 Task: Search round trip flight ticket for 1 adult, 6 children, 1 infant in seat and 1 infant on lap in business from Ogden: Ogden-hinckley Airport to Rockford: Chicago Rockford International Airport(was Northwest Chicagoland Regional Airport At Rockford) on 5-1-2023 and return on 5-2-2023. Choice of flights is Singapure airlines. Number of bags: 1 carry on bag. Price is upto 80000. Outbound departure time preference is 5:00. Return departure time preference is 17:00.
Action: Mouse moved to (210, 364)
Screenshot: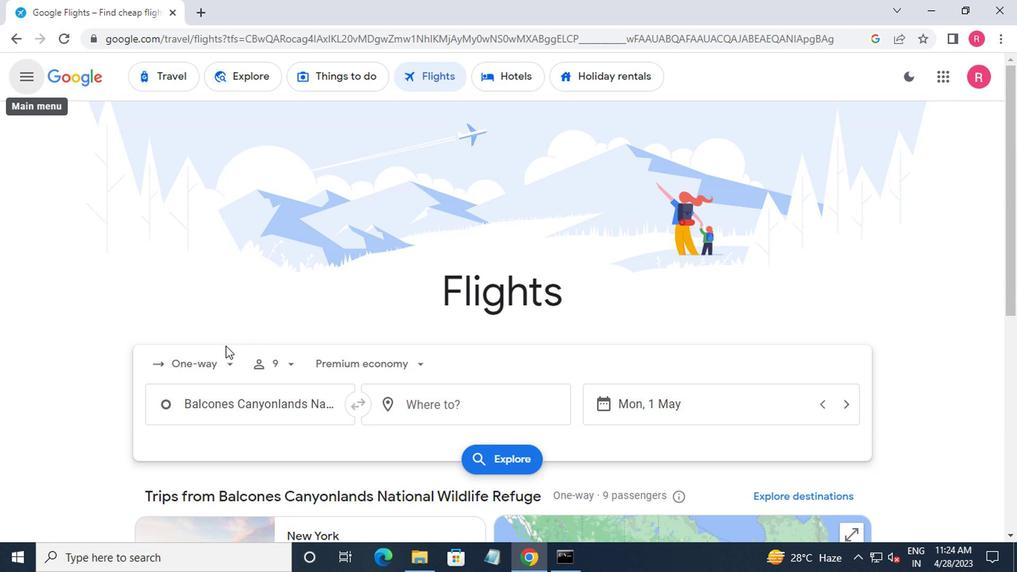 
Action: Mouse pressed left at (210, 364)
Screenshot: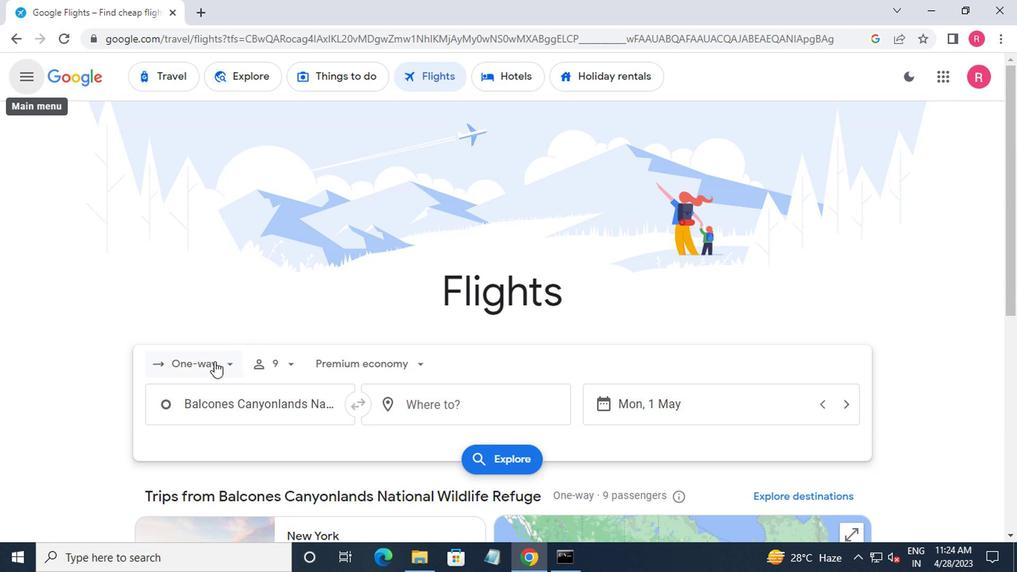 
Action: Mouse moved to (220, 400)
Screenshot: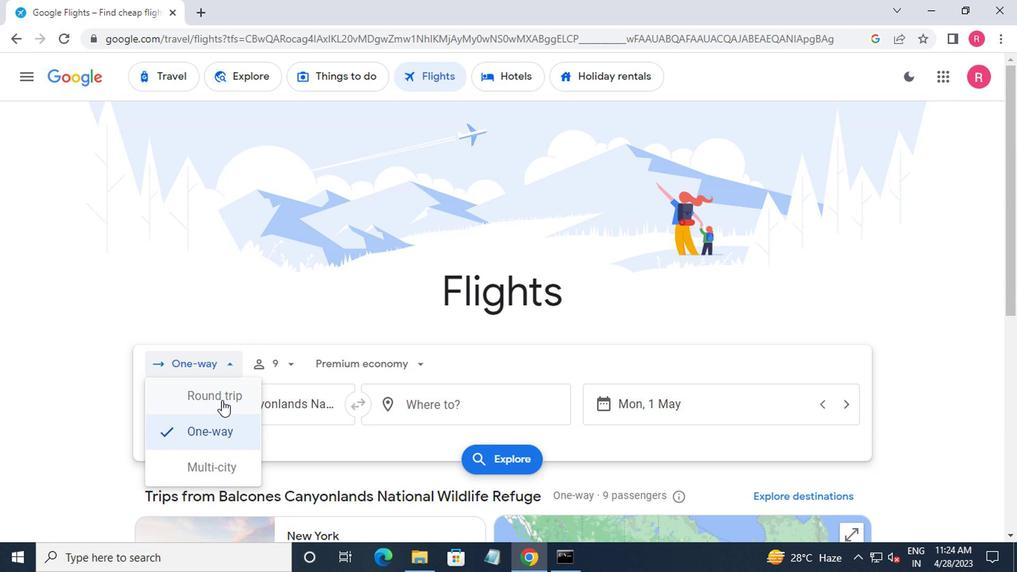 
Action: Mouse pressed left at (220, 400)
Screenshot: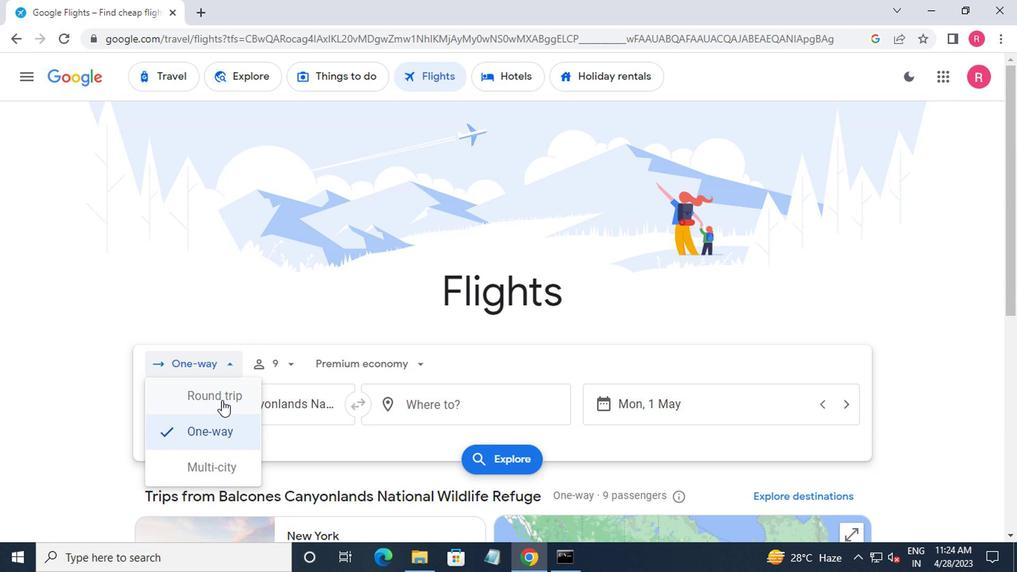 
Action: Mouse moved to (271, 373)
Screenshot: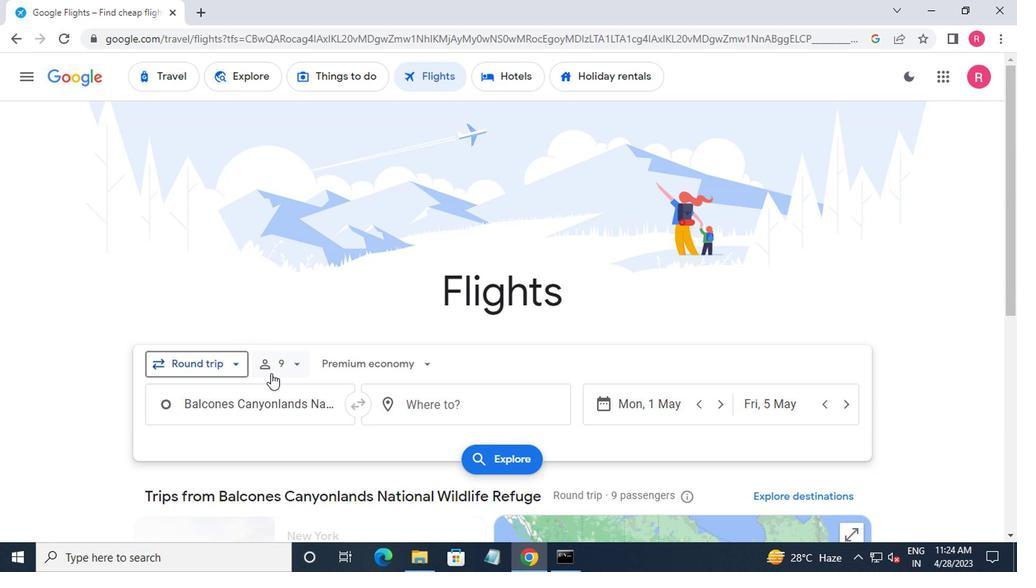 
Action: Mouse pressed left at (271, 373)
Screenshot: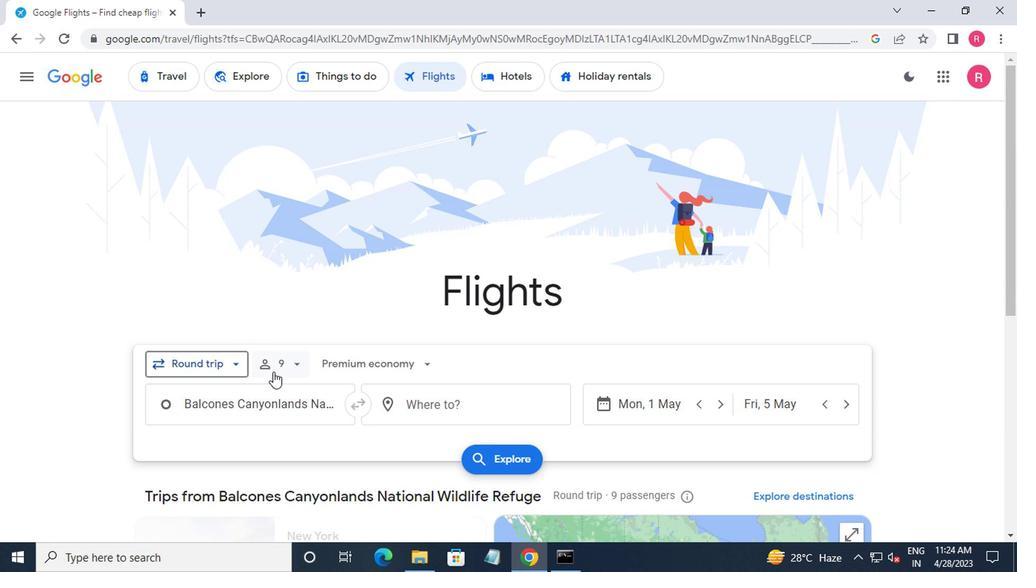 
Action: Mouse moved to (362, 409)
Screenshot: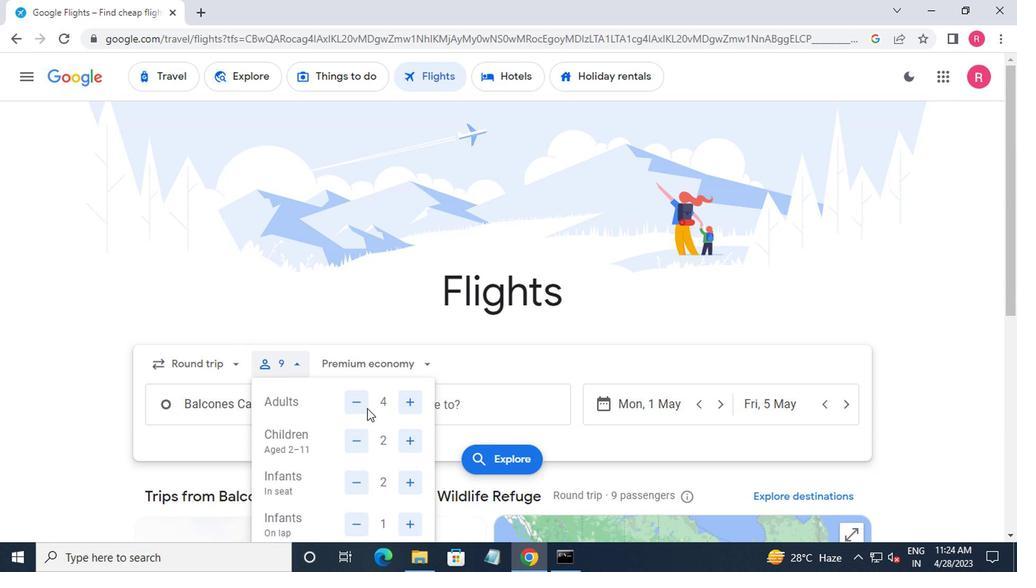 
Action: Mouse pressed left at (362, 409)
Screenshot: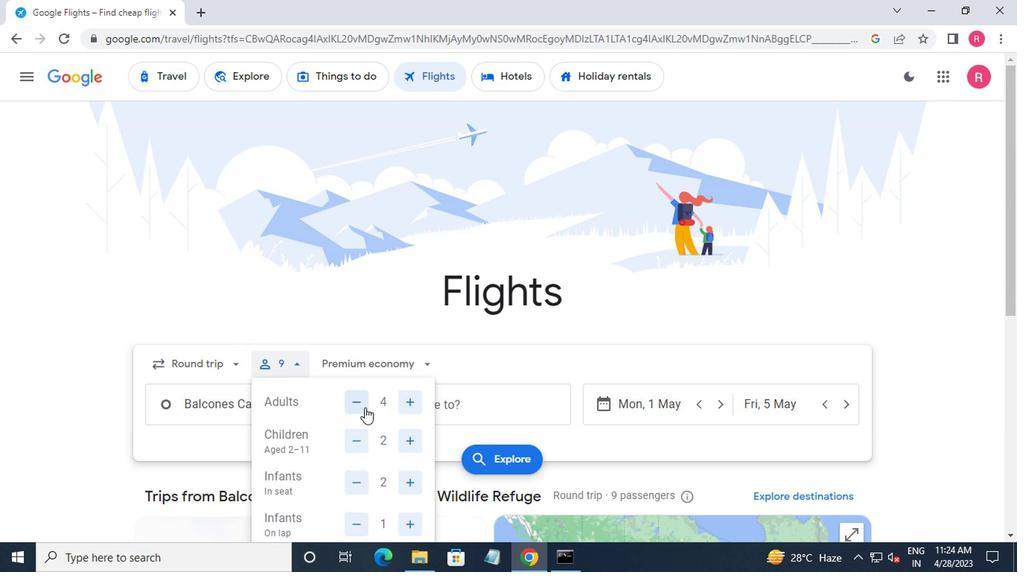 
Action: Mouse pressed left at (362, 409)
Screenshot: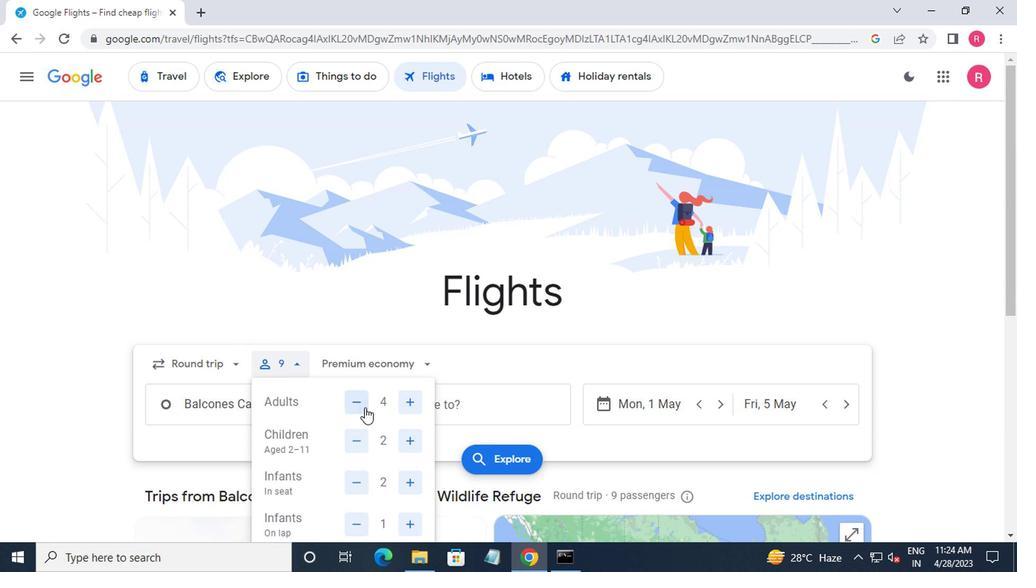 
Action: Mouse pressed left at (362, 409)
Screenshot: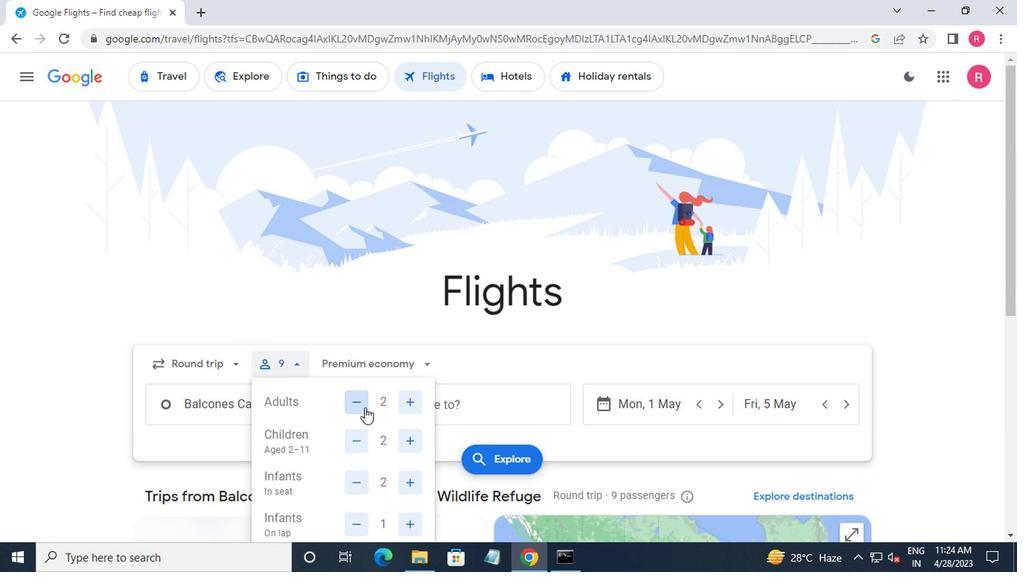 
Action: Mouse moved to (408, 445)
Screenshot: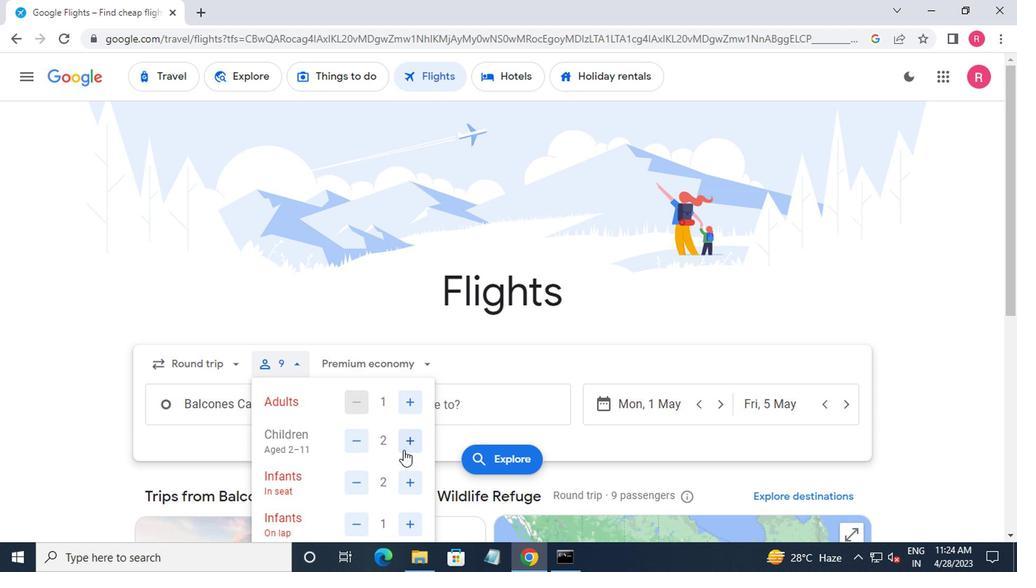 
Action: Mouse pressed left at (408, 445)
Screenshot: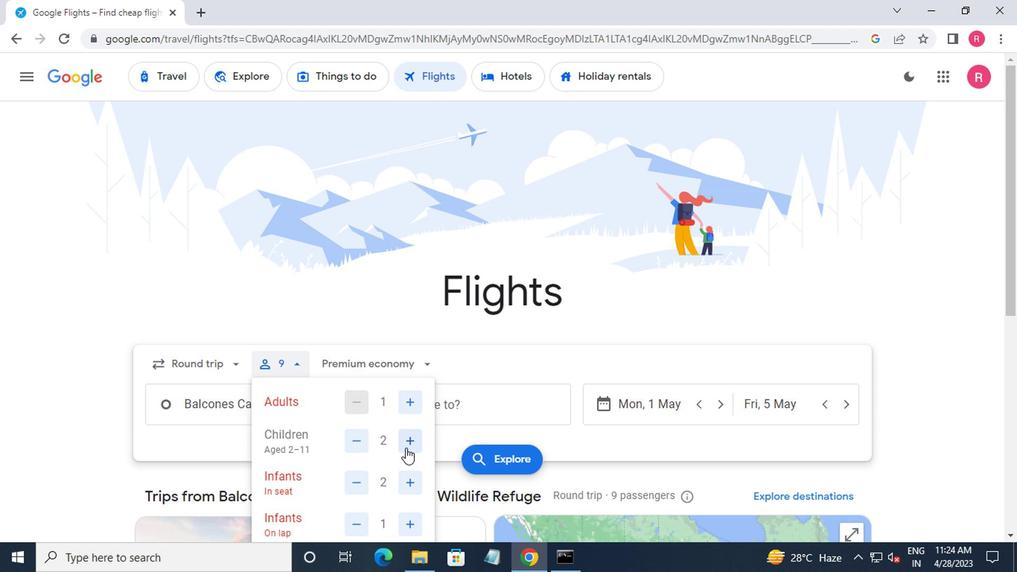 
Action: Mouse pressed left at (408, 445)
Screenshot: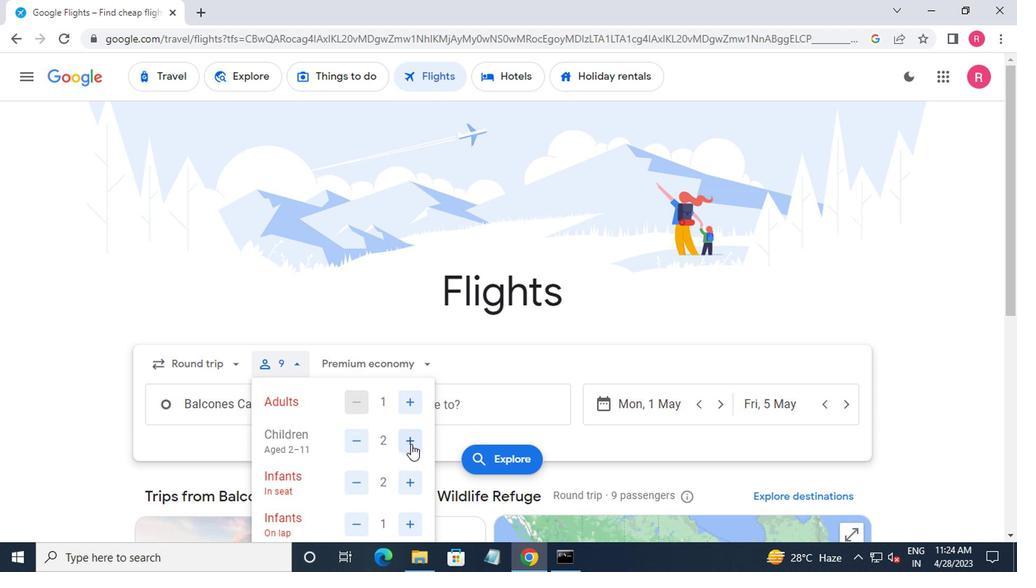 
Action: Mouse pressed left at (408, 445)
Screenshot: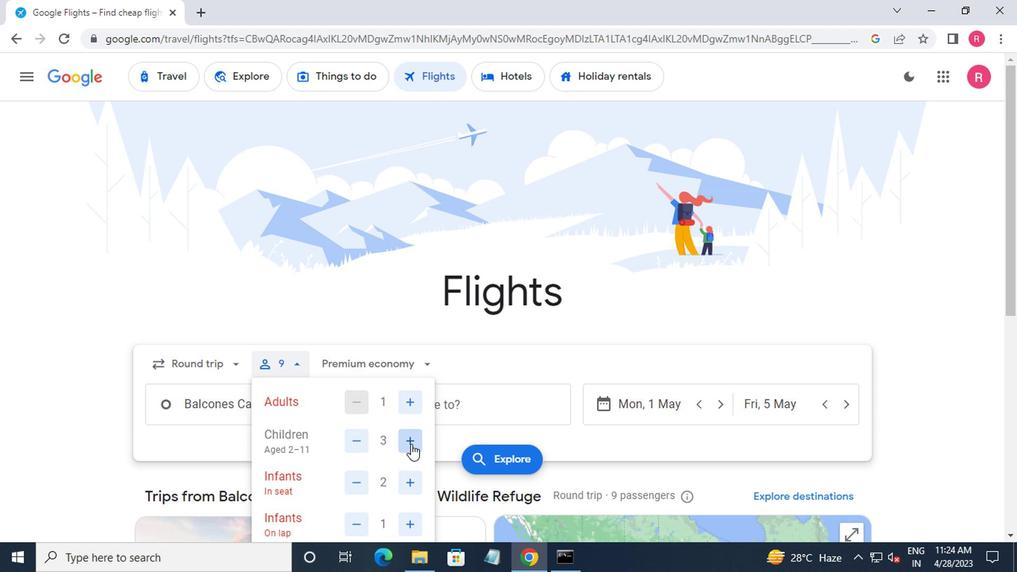 
Action: Mouse pressed left at (408, 445)
Screenshot: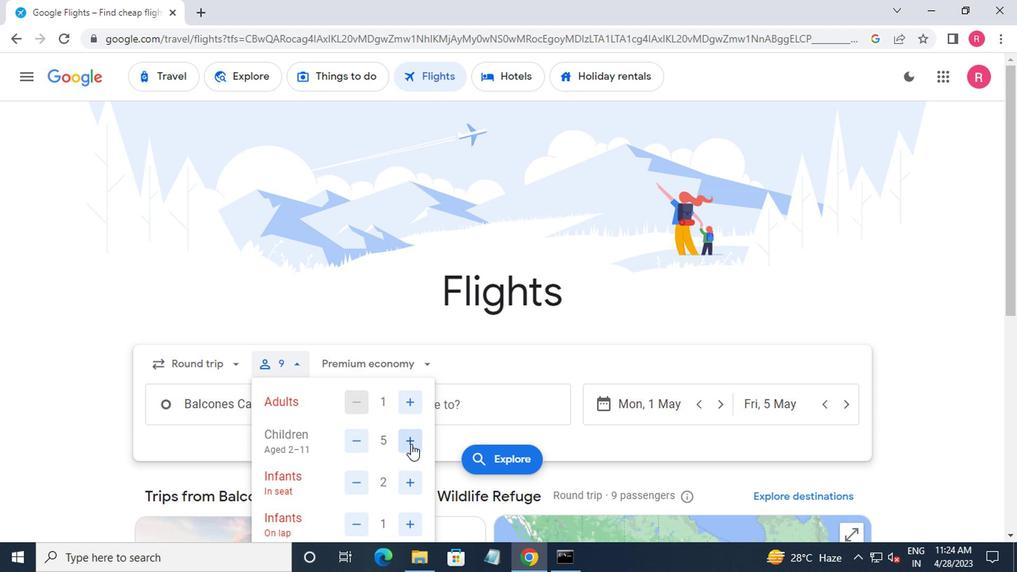 
Action: Mouse moved to (365, 484)
Screenshot: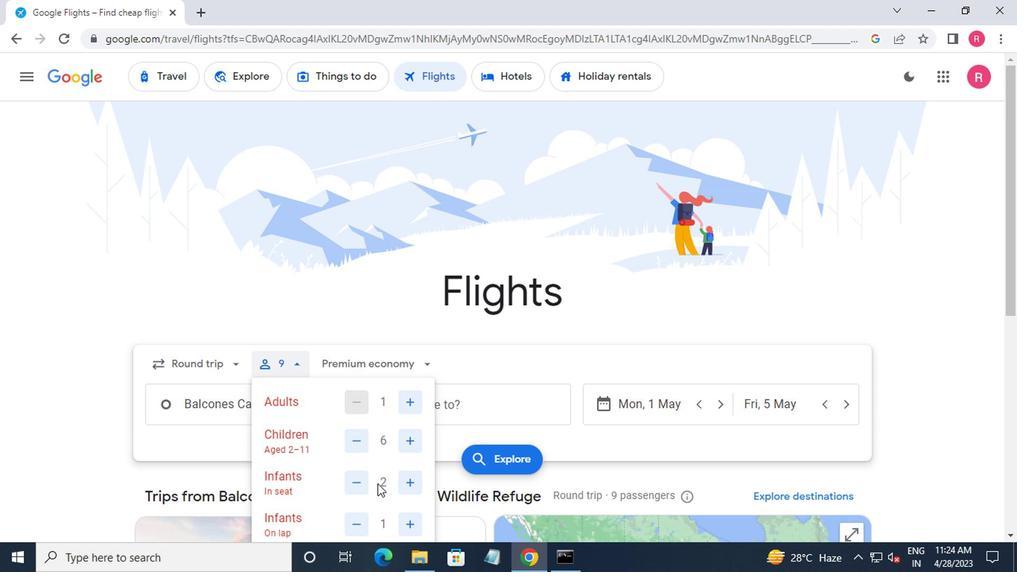 
Action: Mouse pressed left at (365, 484)
Screenshot: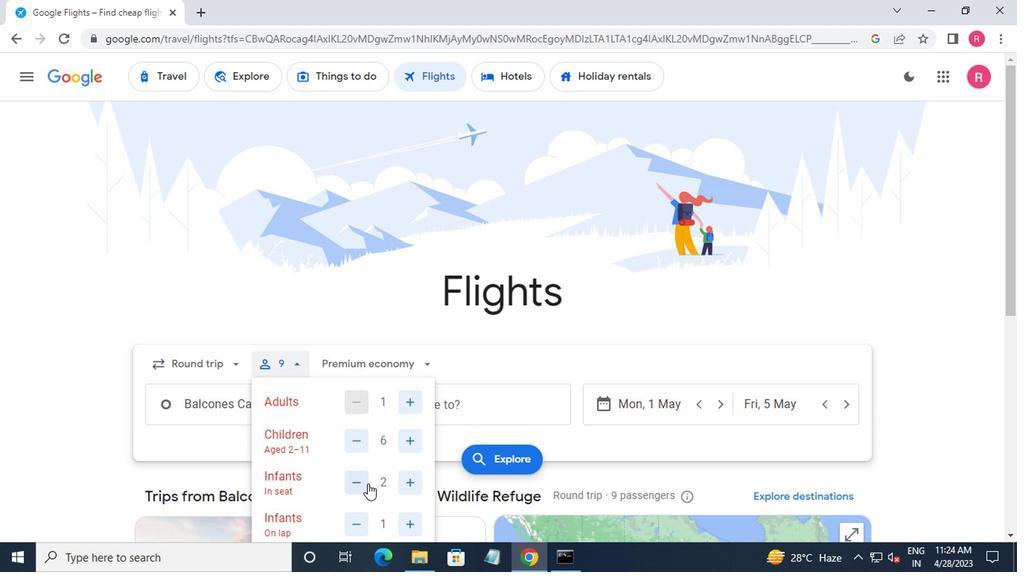 
Action: Mouse moved to (384, 497)
Screenshot: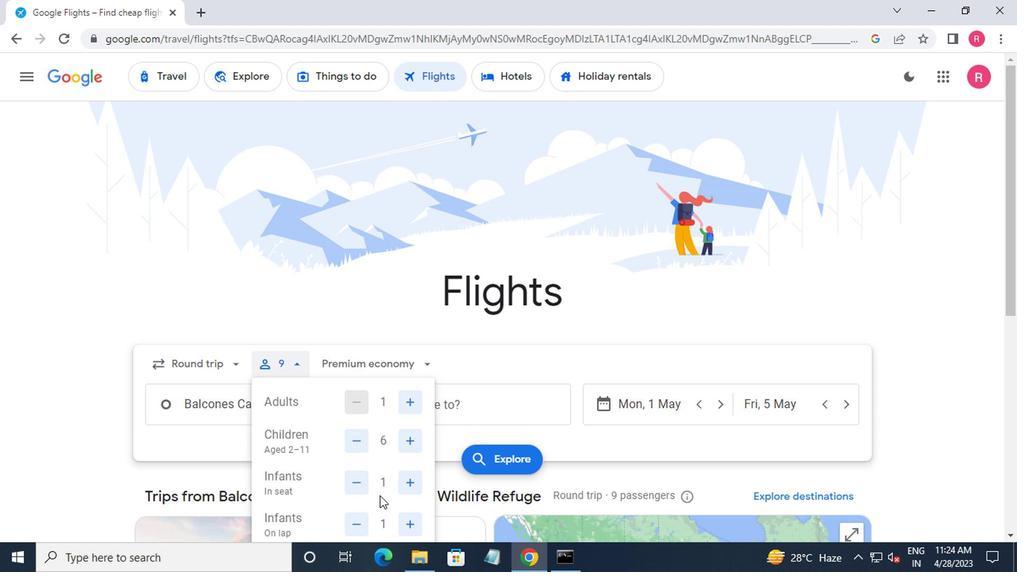 
Action: Mouse scrolled (384, 497) with delta (0, 0)
Screenshot: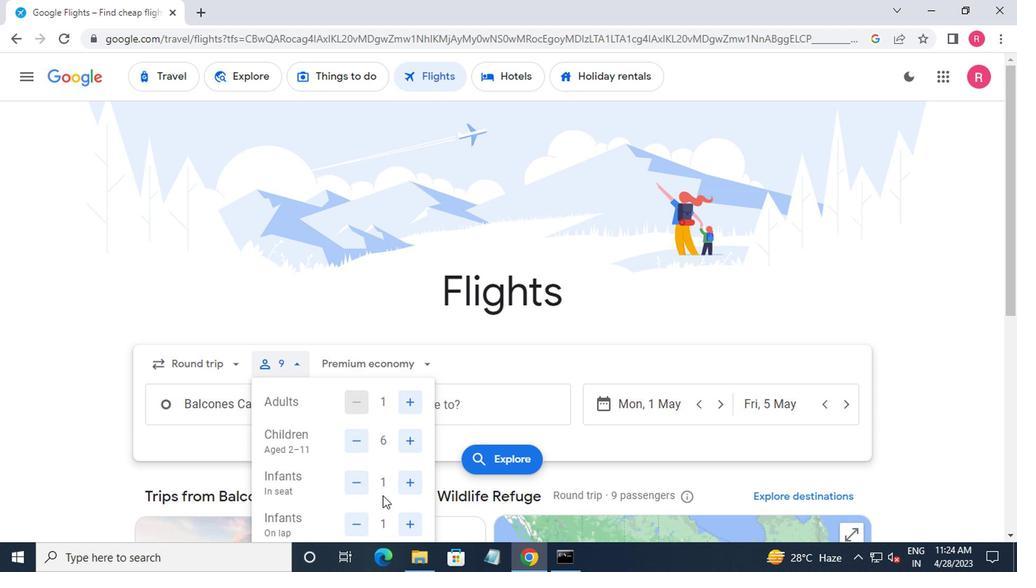 
Action: Mouse moved to (389, 494)
Screenshot: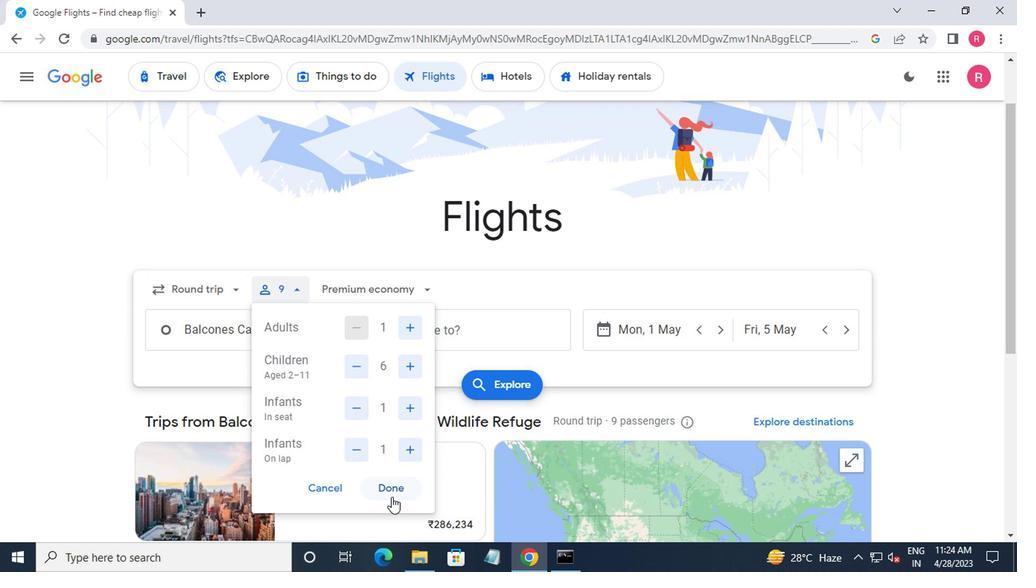 
Action: Mouse pressed left at (389, 494)
Screenshot: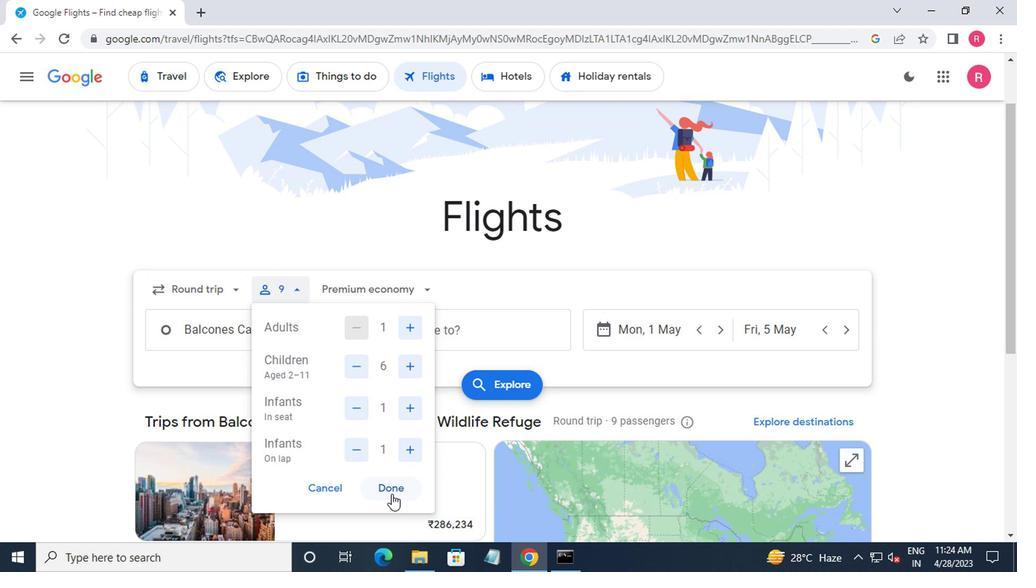 
Action: Mouse moved to (390, 299)
Screenshot: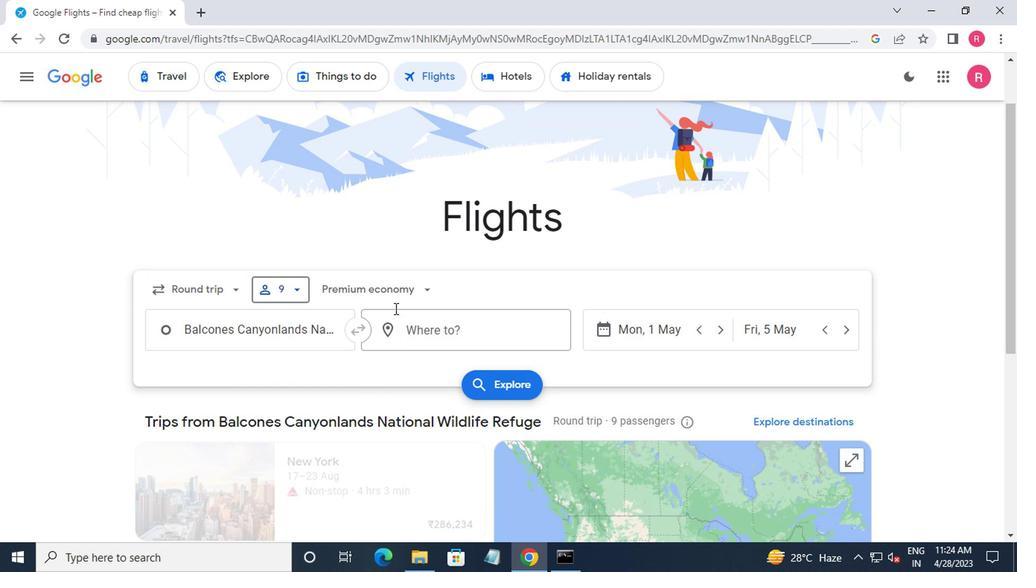 
Action: Mouse pressed left at (390, 299)
Screenshot: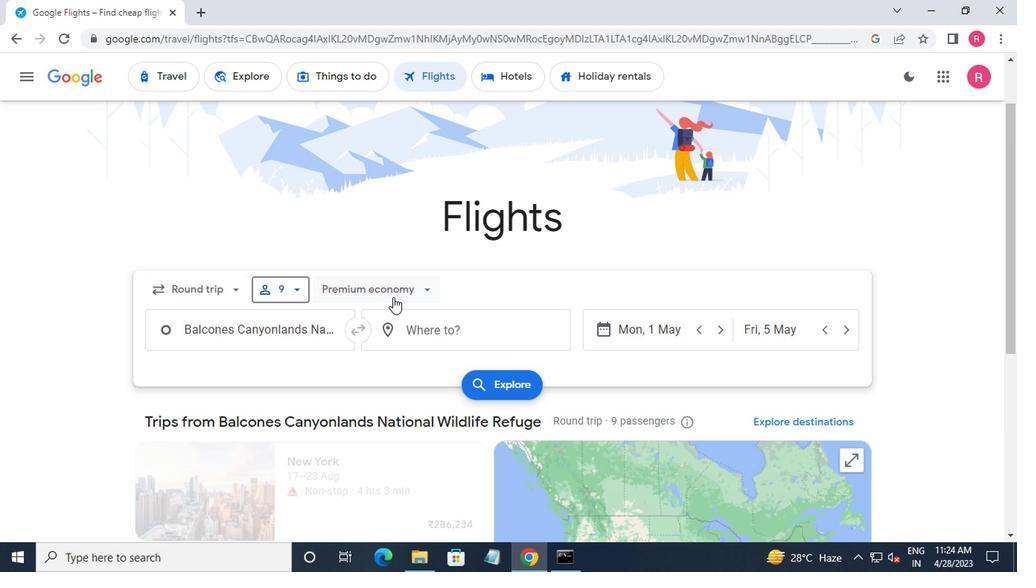 
Action: Mouse moved to (388, 398)
Screenshot: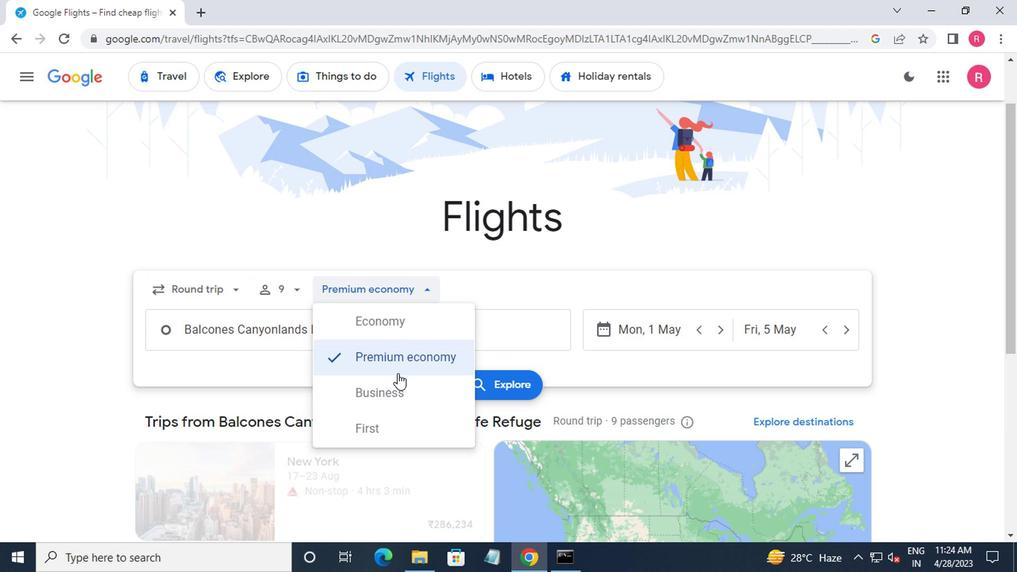 
Action: Mouse pressed left at (388, 398)
Screenshot: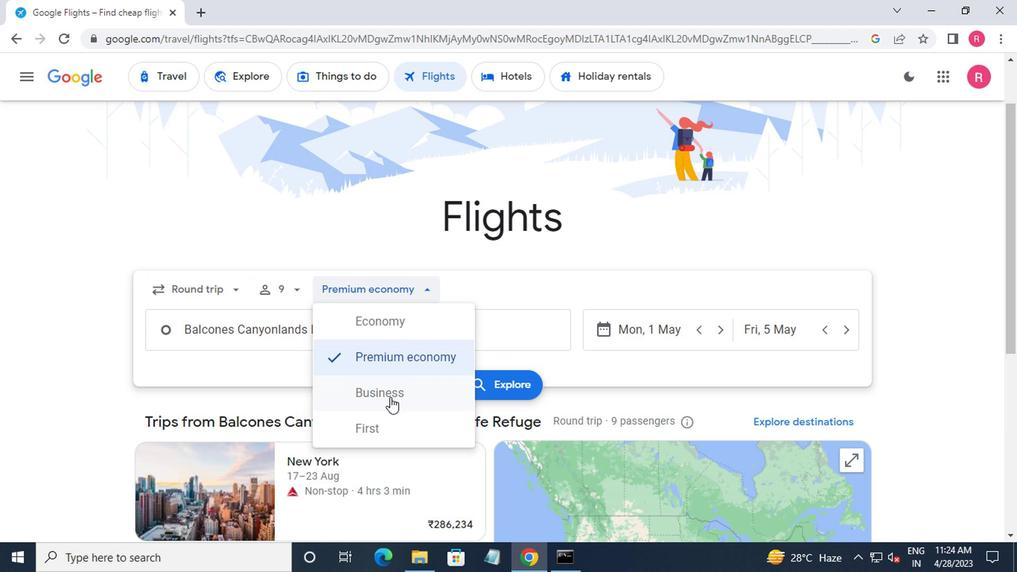 
Action: Mouse moved to (312, 340)
Screenshot: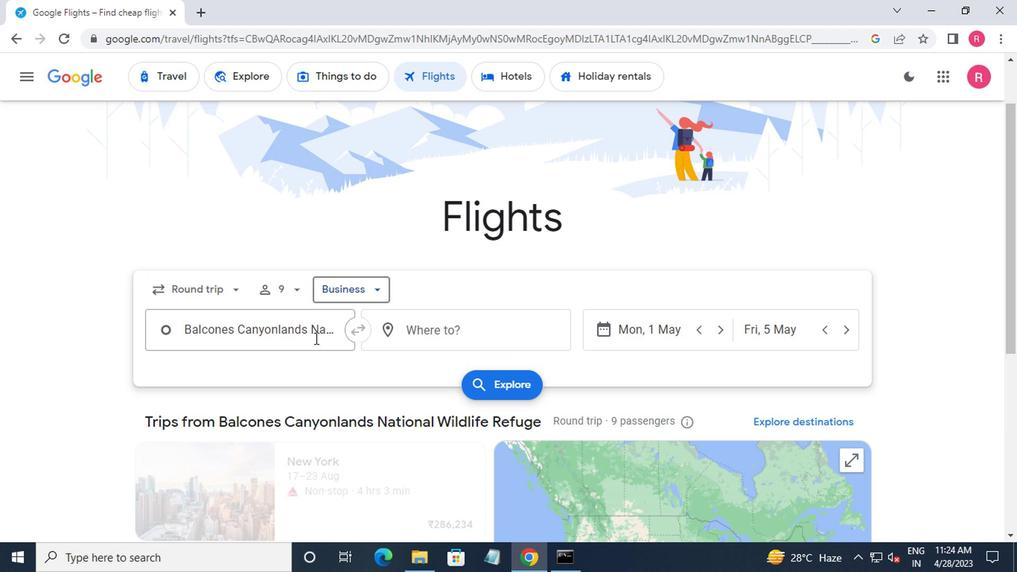 
Action: Mouse pressed left at (312, 340)
Screenshot: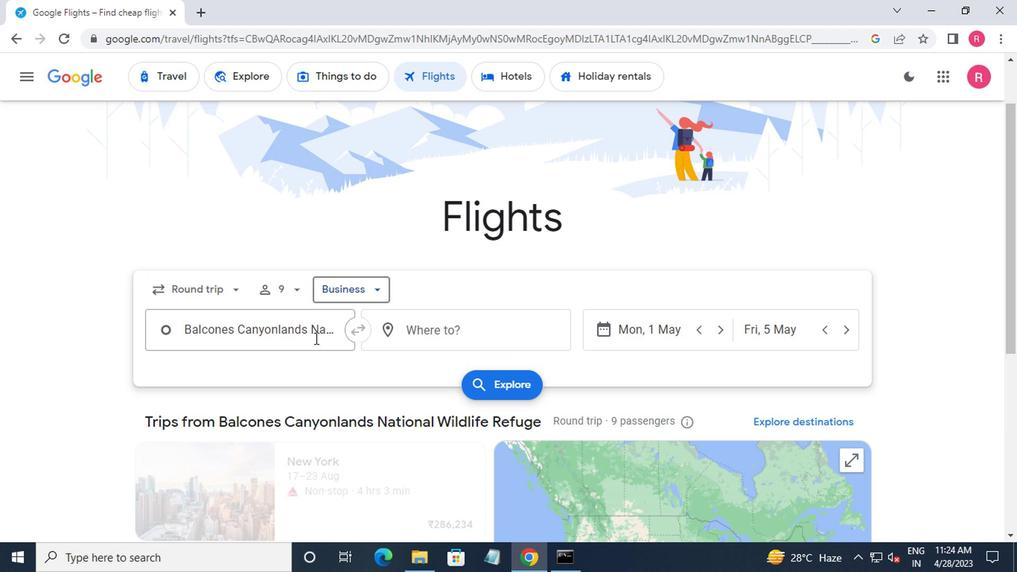 
Action: Mouse moved to (312, 340)
Screenshot: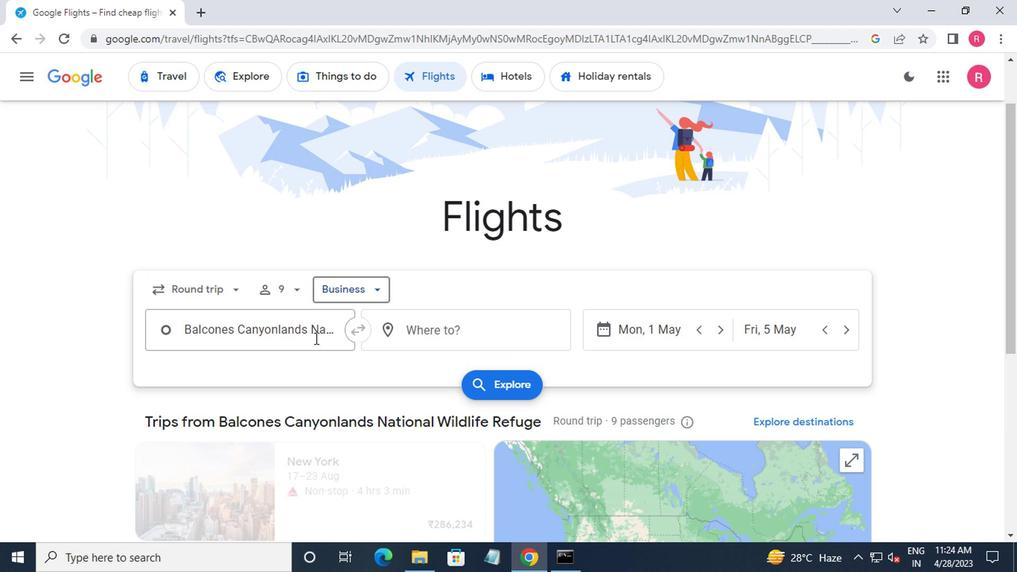 
Action: Key pressed <Key.shift_r>Ogden<Key.space><Key.shift_r><Key.shift_r><Key.shift_r><Key.shift_r><Key.shift_r><Key.shift_r><Key.shift_r><Key.shift_r><Key.shift_r><Key.shift_r><Key.shift_r><Key.shift_r><Key.shift_r><Key.shift_r>hi
Screenshot: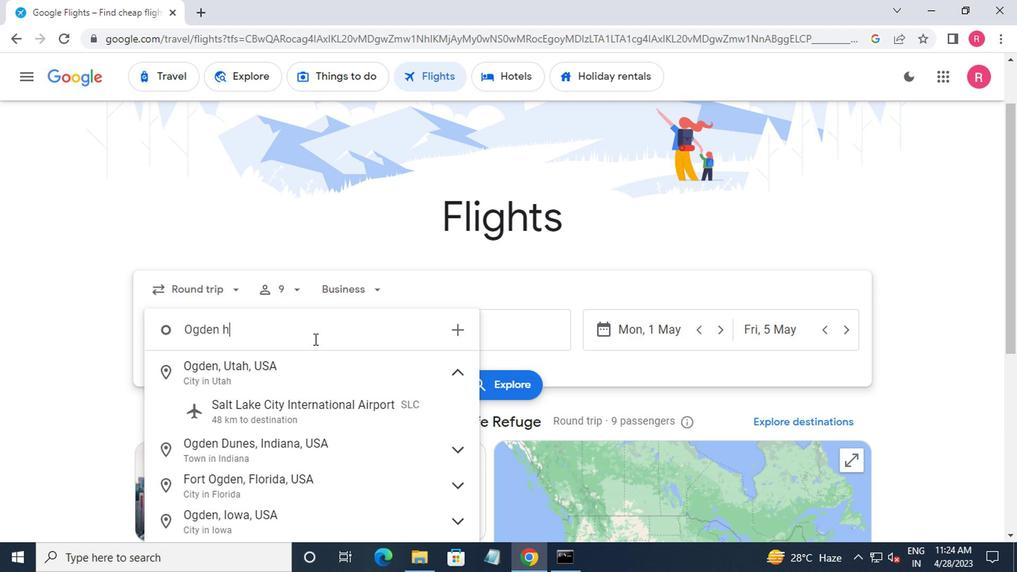 
Action: Mouse moved to (304, 377)
Screenshot: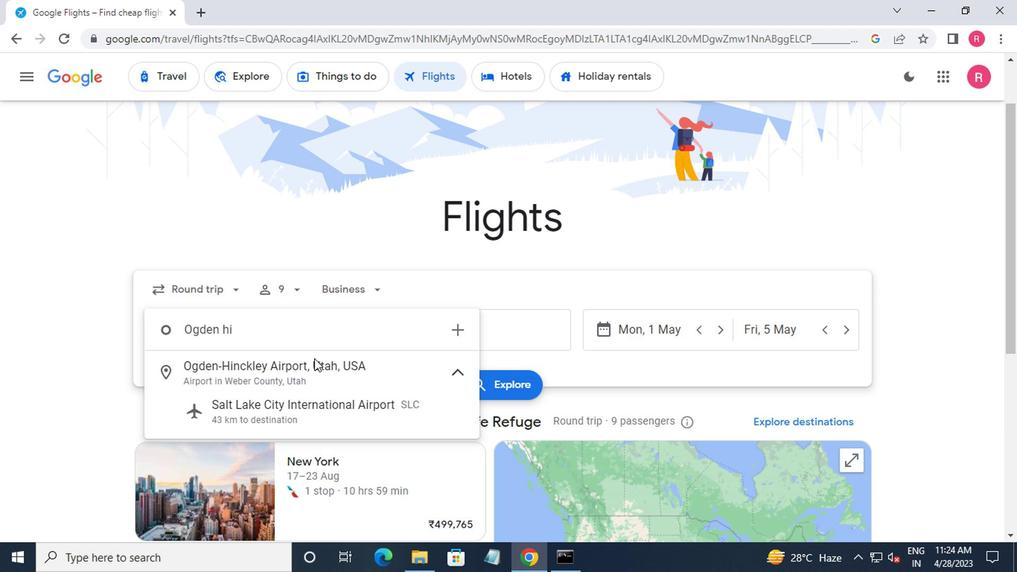 
Action: Mouse pressed left at (304, 377)
Screenshot: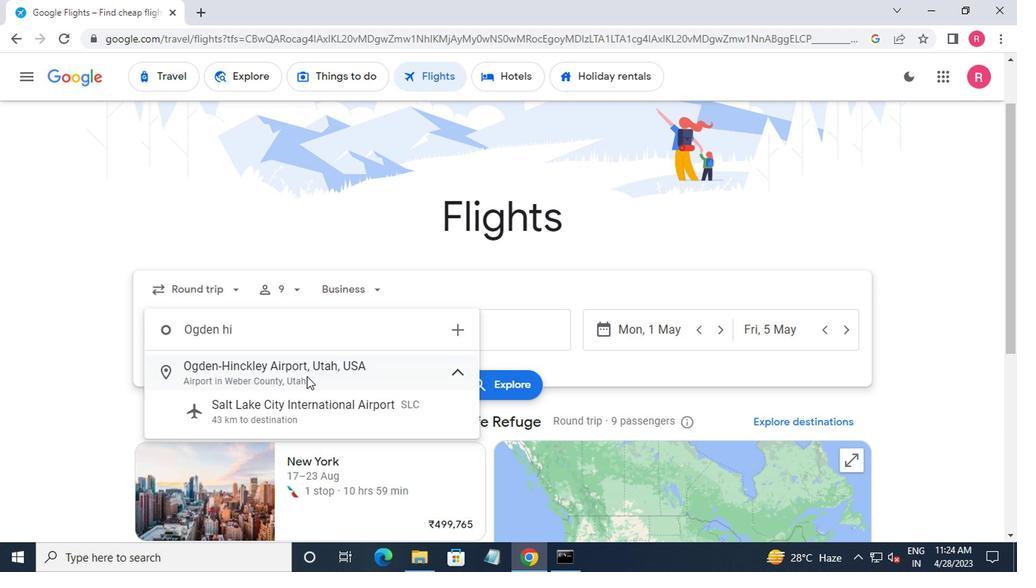 
Action: Mouse moved to (424, 339)
Screenshot: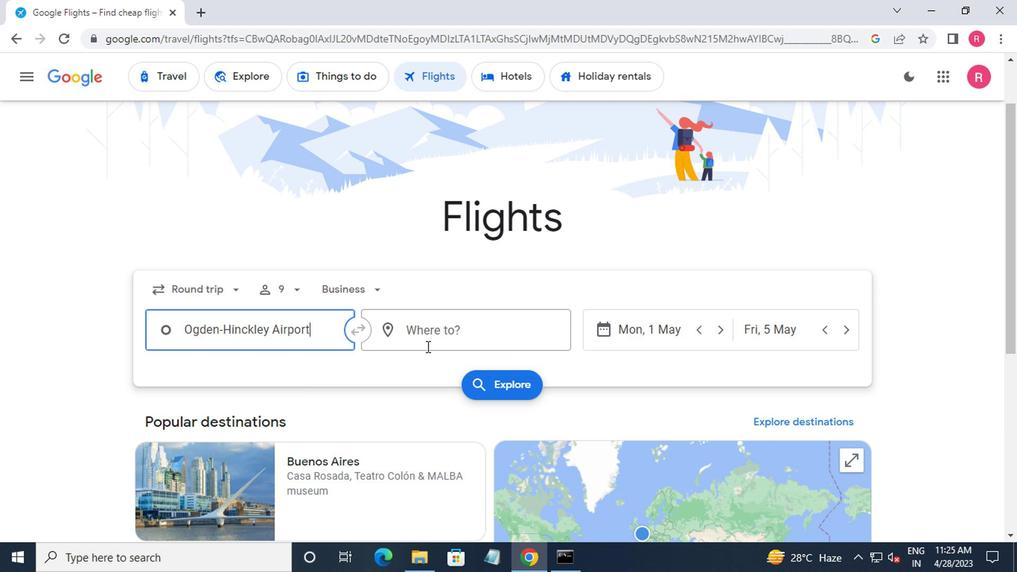 
Action: Mouse pressed left at (424, 339)
Screenshot: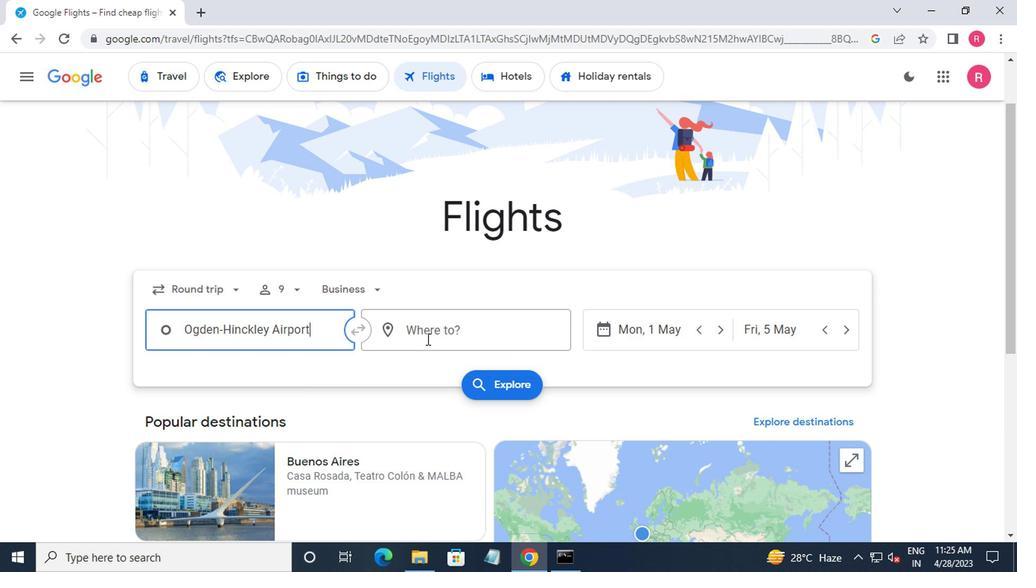
Action: Key pressed <Key.shift><Key.shift>CHICAGO<Key.space>R
Screenshot: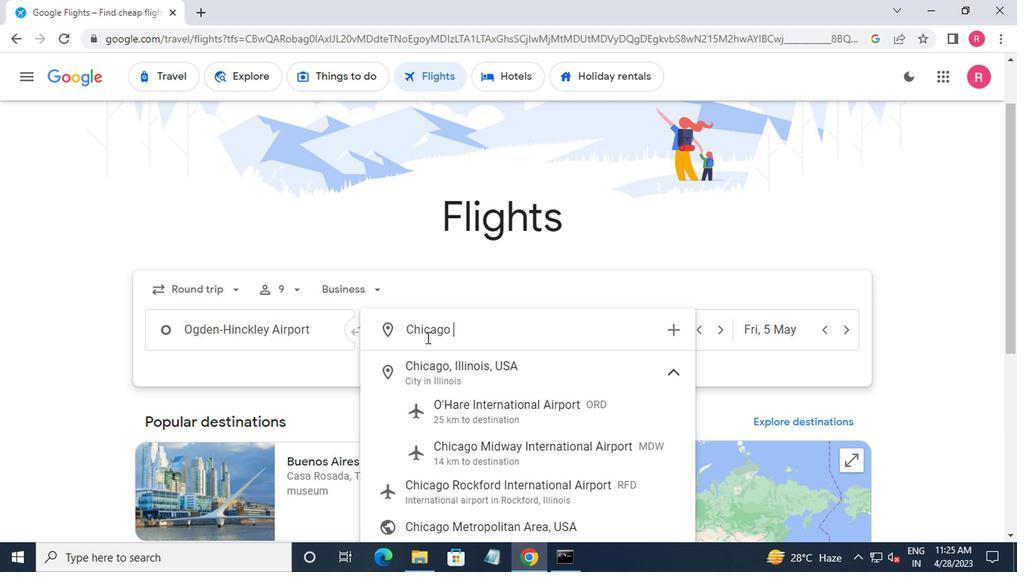 
Action: Mouse moved to (427, 365)
Screenshot: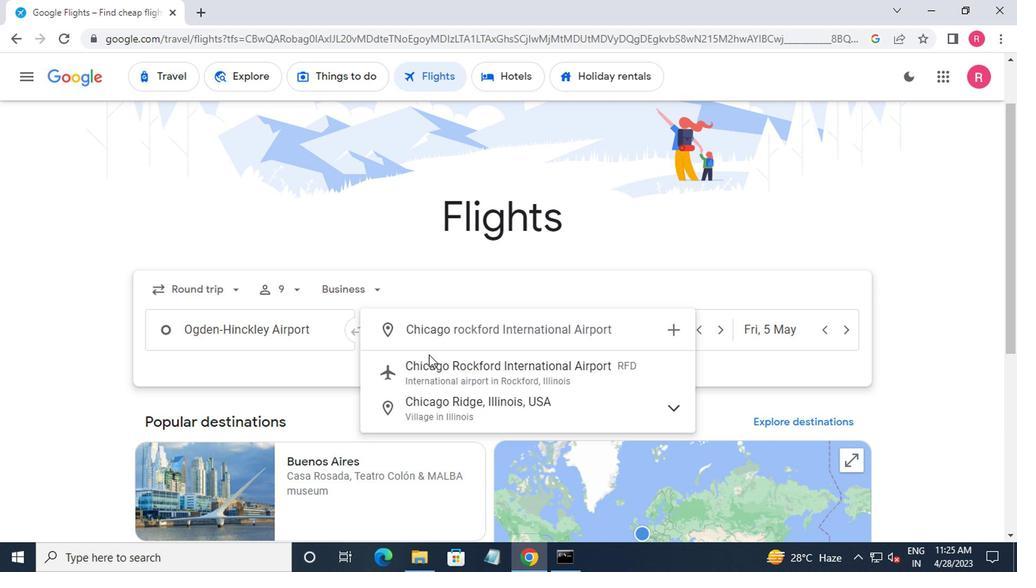 
Action: Mouse pressed left at (427, 365)
Screenshot: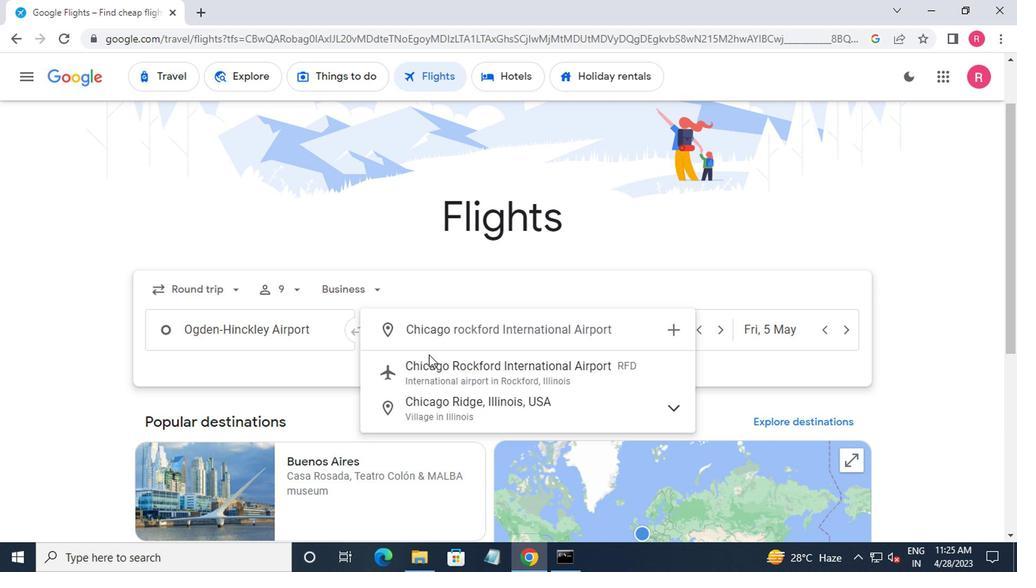 
Action: Mouse moved to (692, 340)
Screenshot: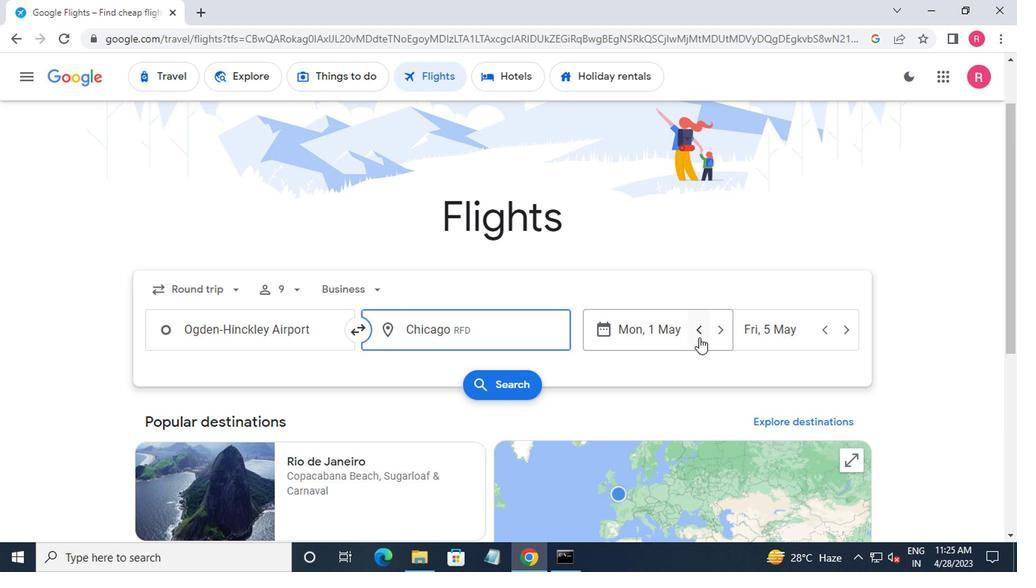 
Action: Mouse pressed left at (692, 340)
Screenshot: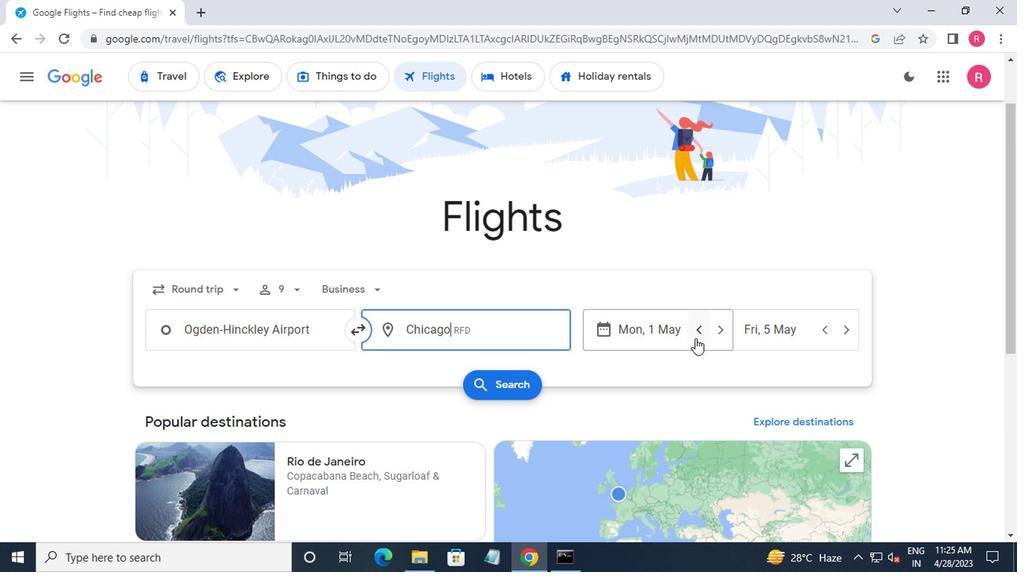 
Action: Mouse moved to (667, 344)
Screenshot: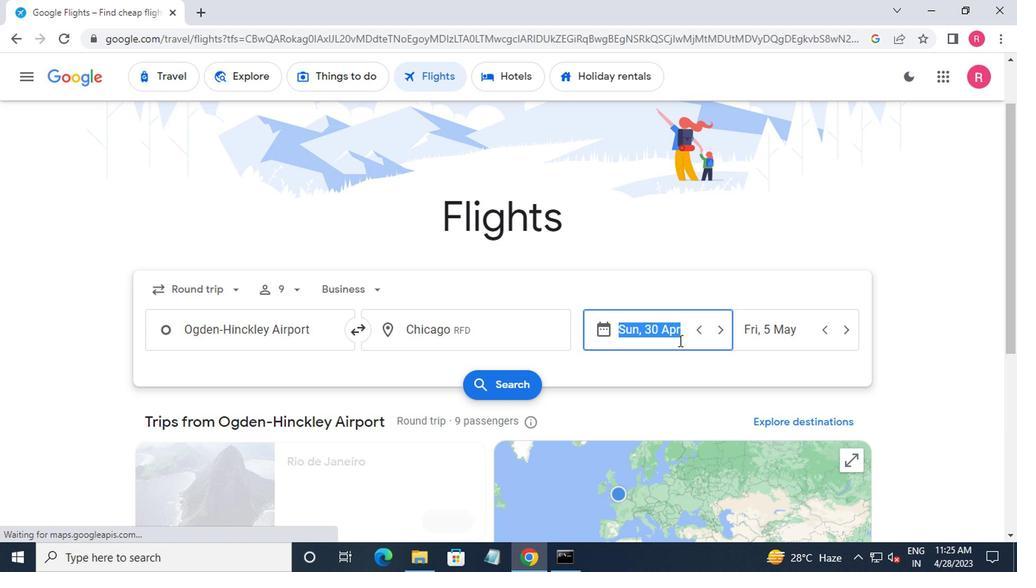 
Action: Mouse pressed left at (667, 344)
Screenshot: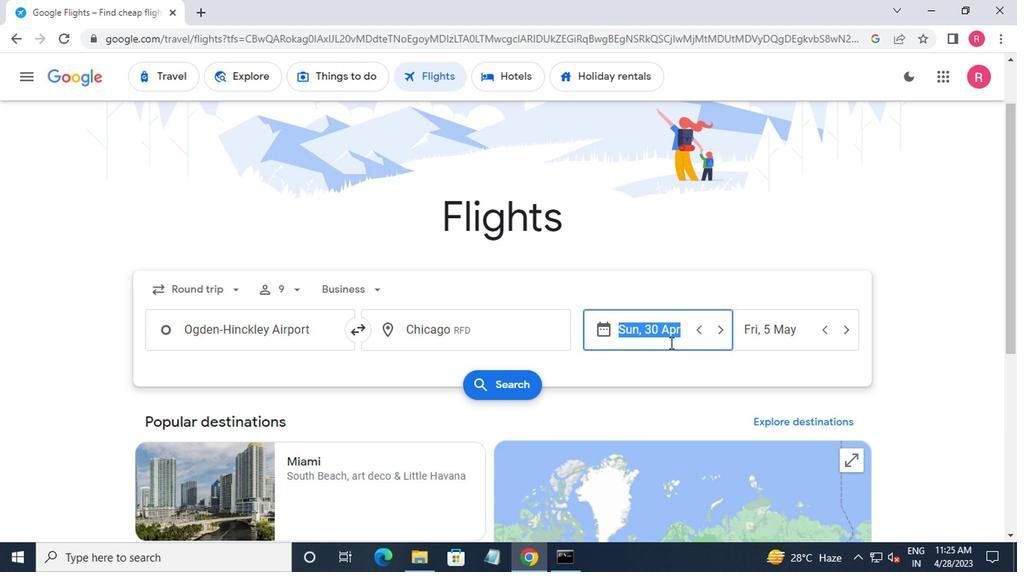 
Action: Mouse moved to (655, 275)
Screenshot: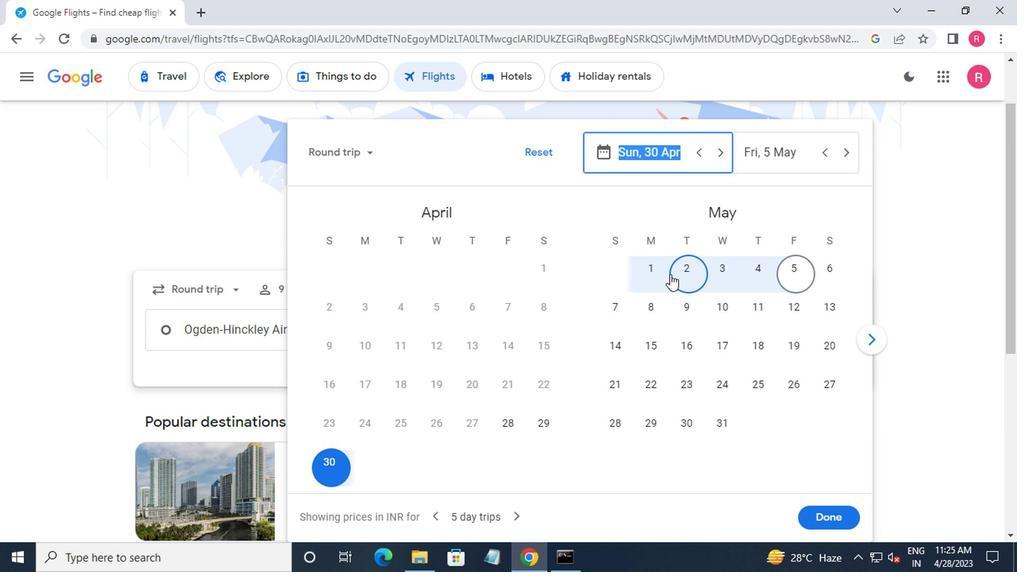 
Action: Mouse pressed left at (655, 275)
Screenshot: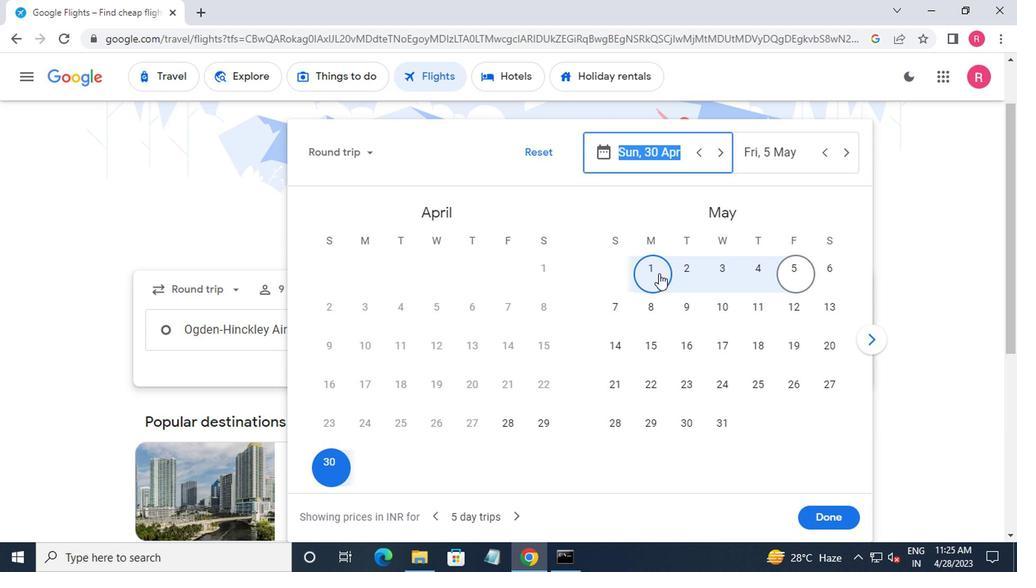 
Action: Mouse moved to (790, 277)
Screenshot: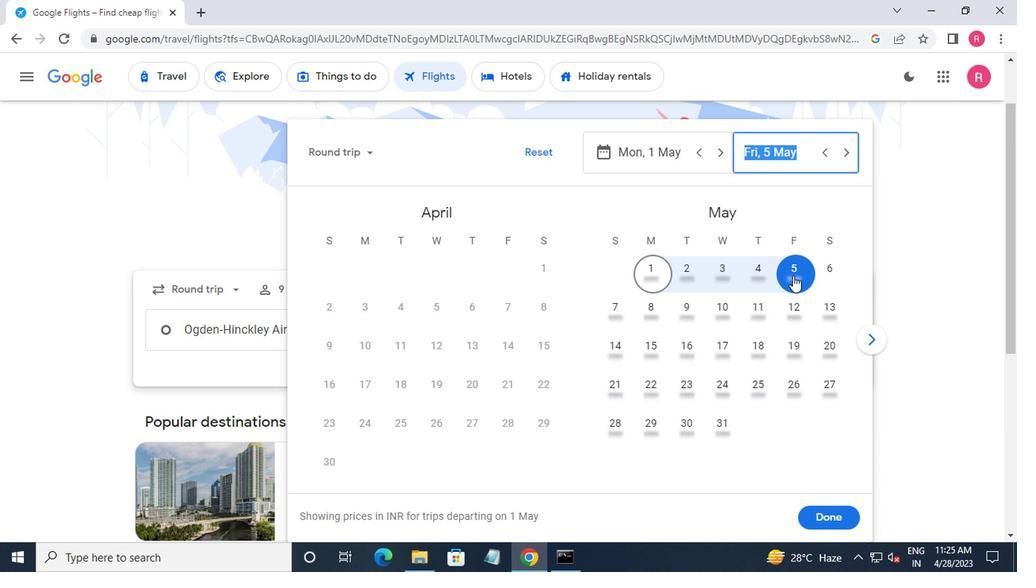 
Action: Mouse pressed left at (790, 277)
Screenshot: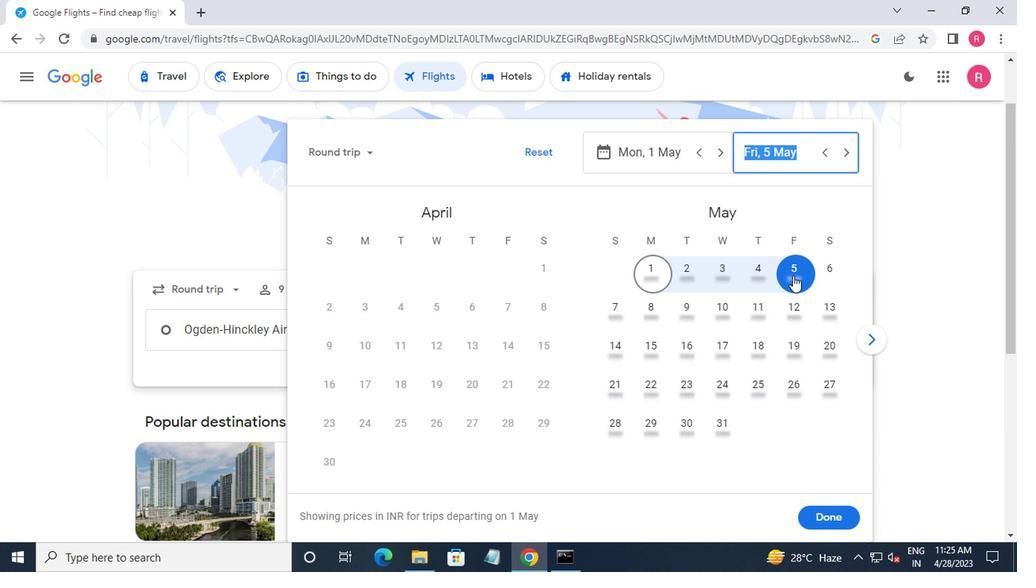 
Action: Mouse moved to (797, 274)
Screenshot: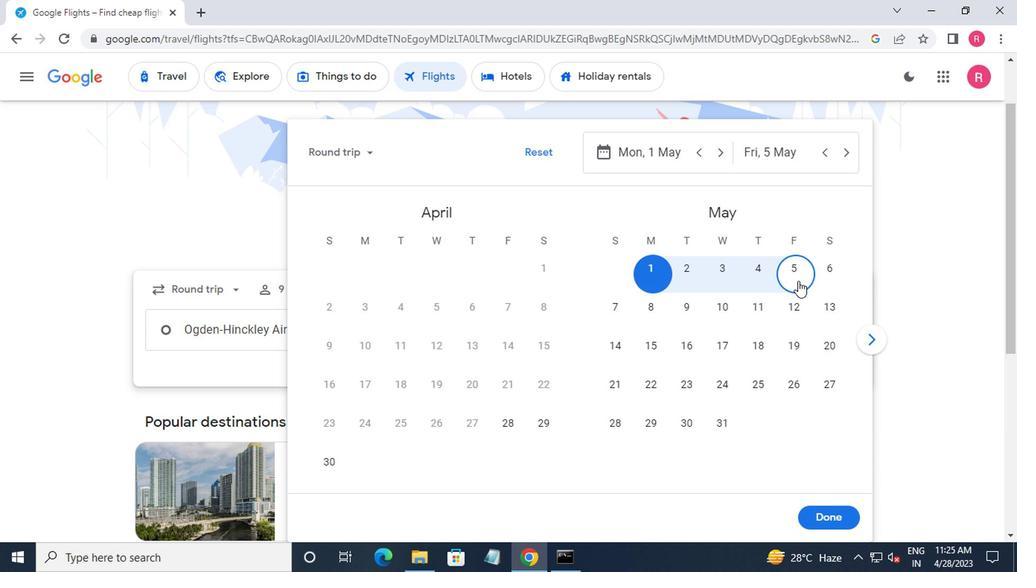 
Action: Mouse pressed left at (797, 274)
Screenshot: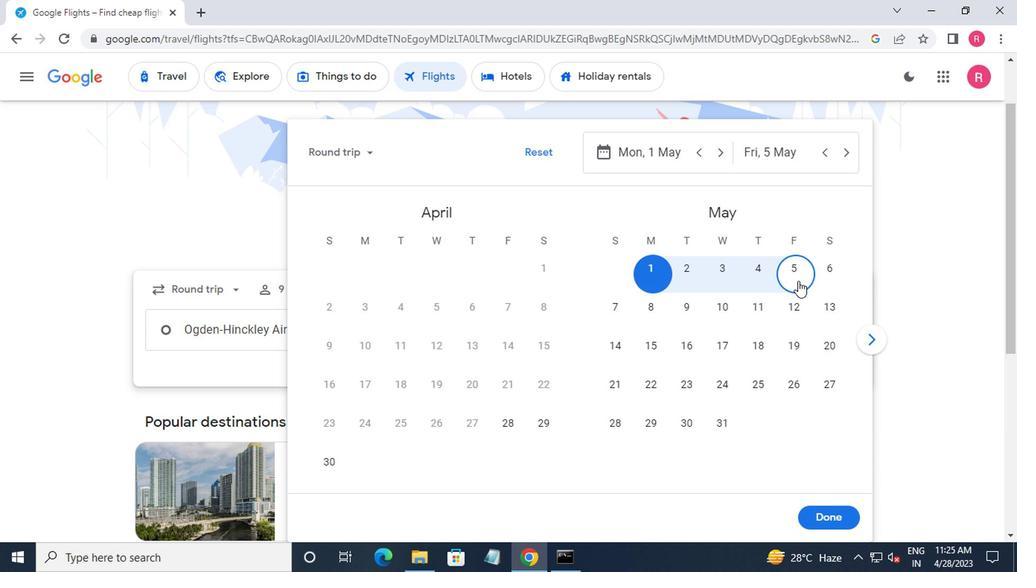 
Action: Mouse moved to (644, 279)
Screenshot: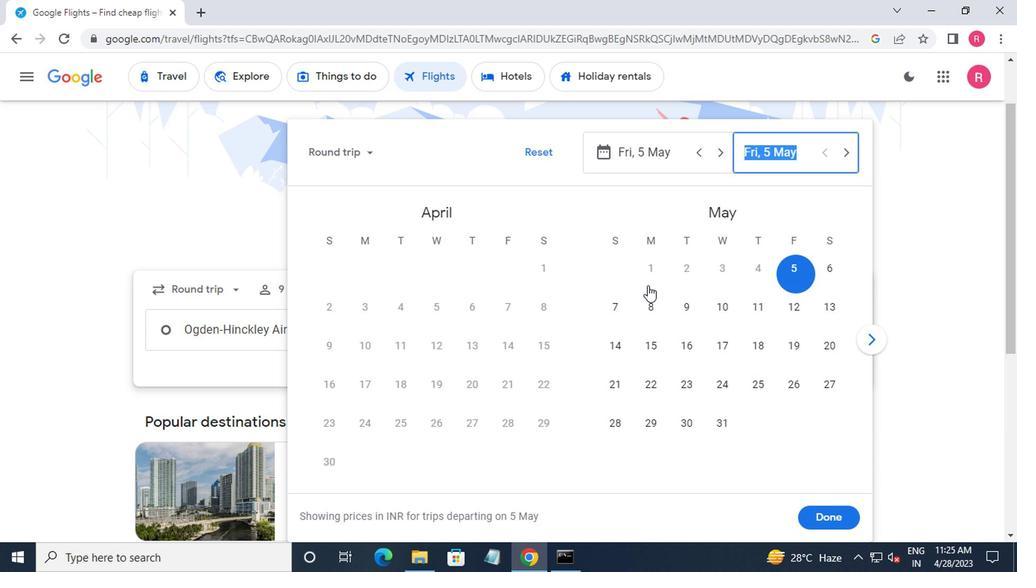 
Action: Mouse pressed left at (644, 279)
Screenshot: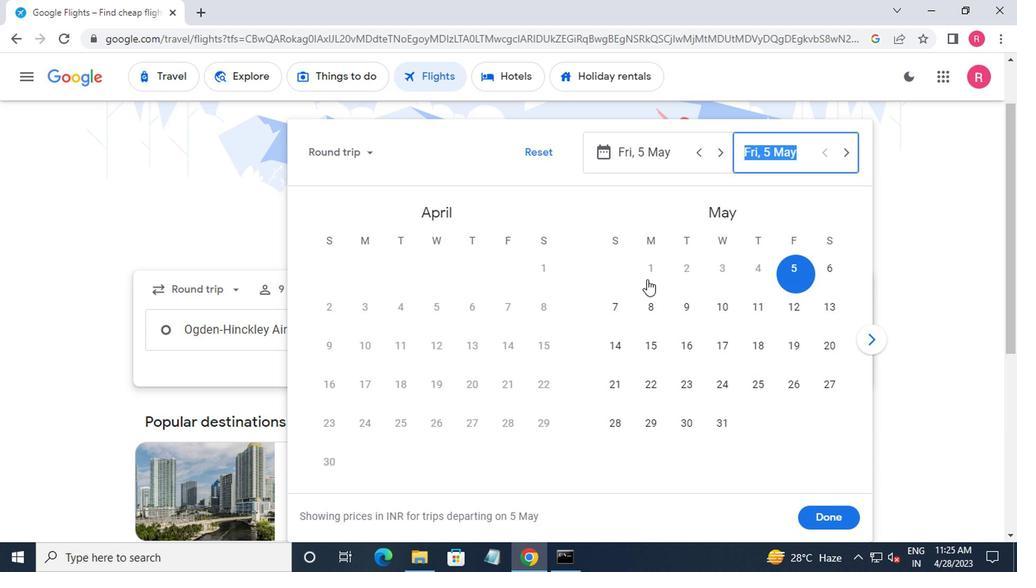
Action: Mouse moved to (825, 515)
Screenshot: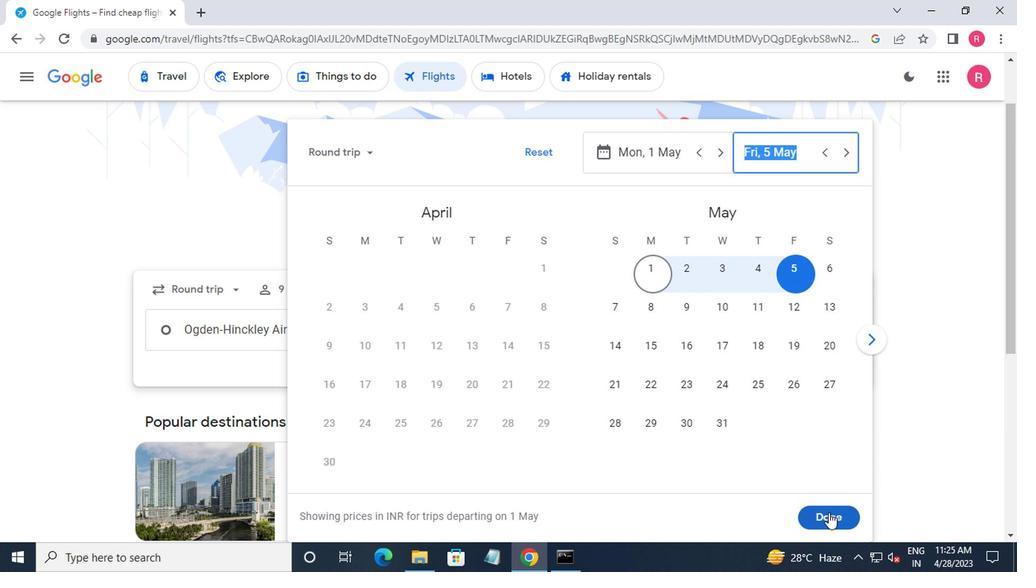 
Action: Mouse pressed left at (825, 515)
Screenshot: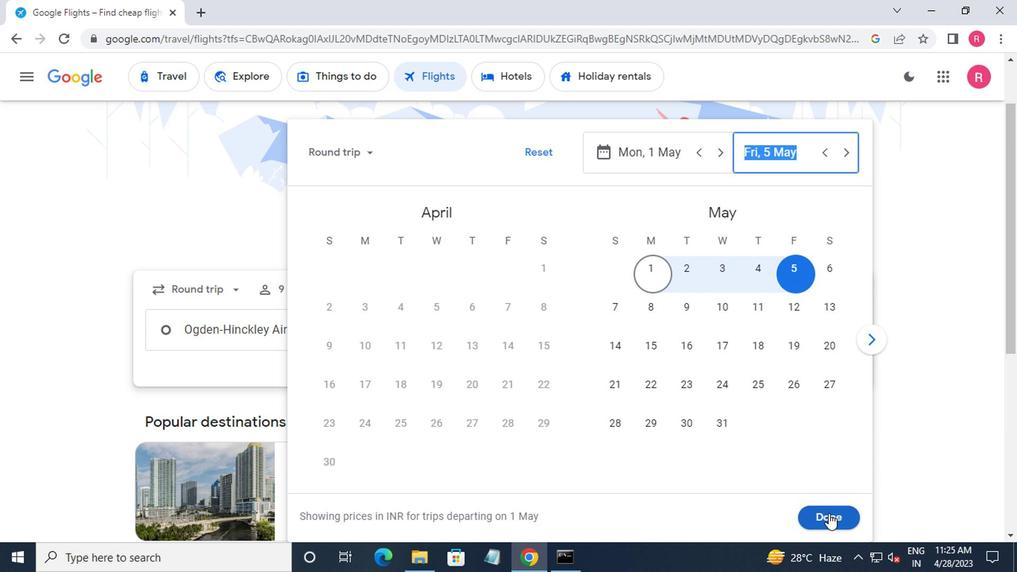 
Action: Mouse moved to (769, 338)
Screenshot: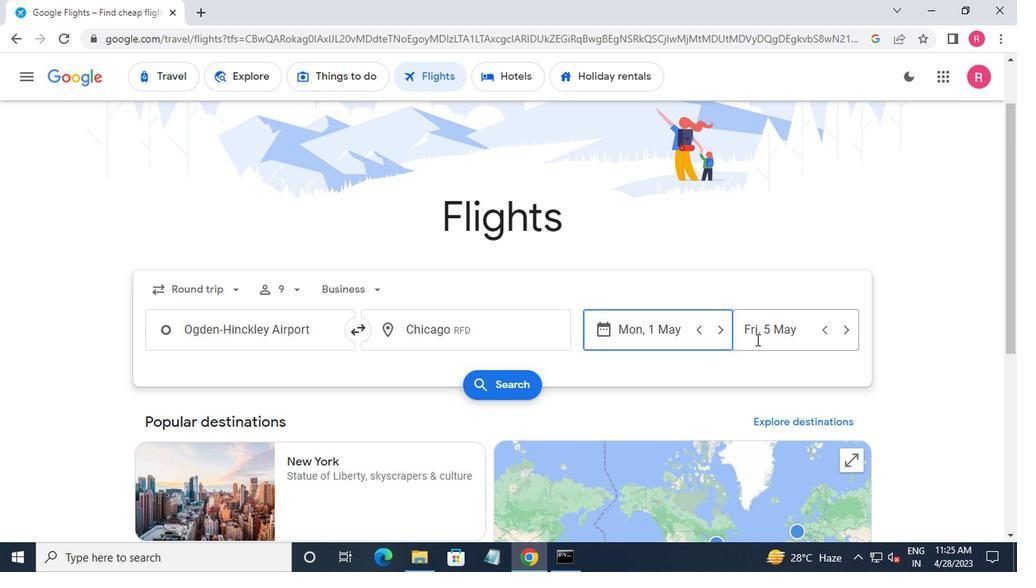 
Action: Mouse pressed left at (769, 338)
Screenshot: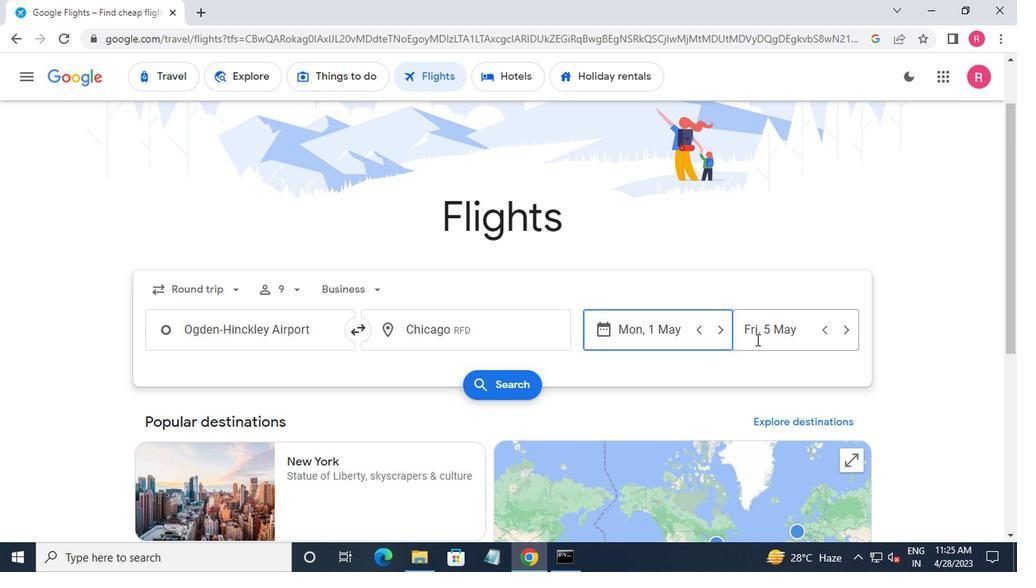 
Action: Mouse moved to (695, 270)
Screenshot: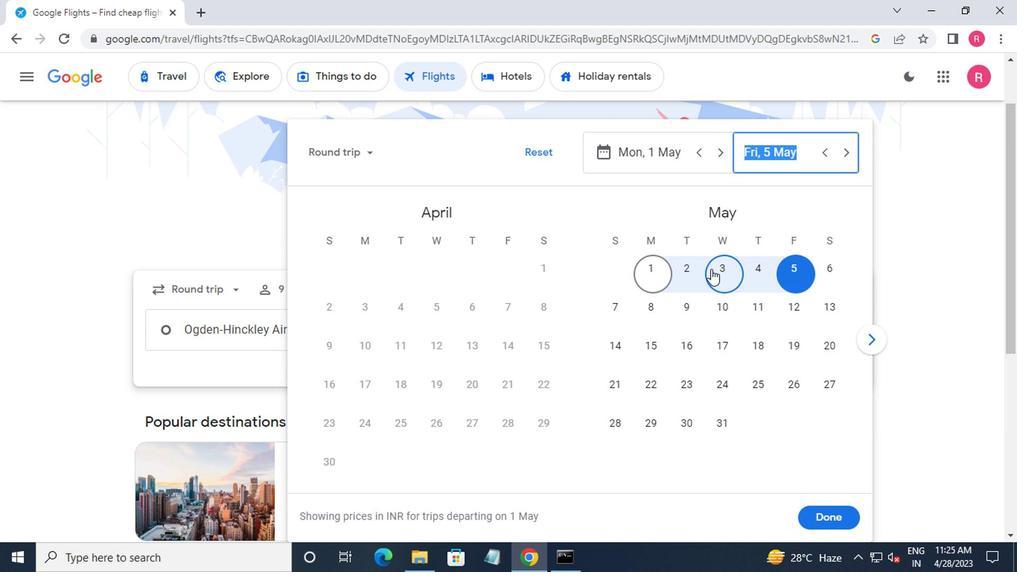 
Action: Mouse pressed left at (695, 270)
Screenshot: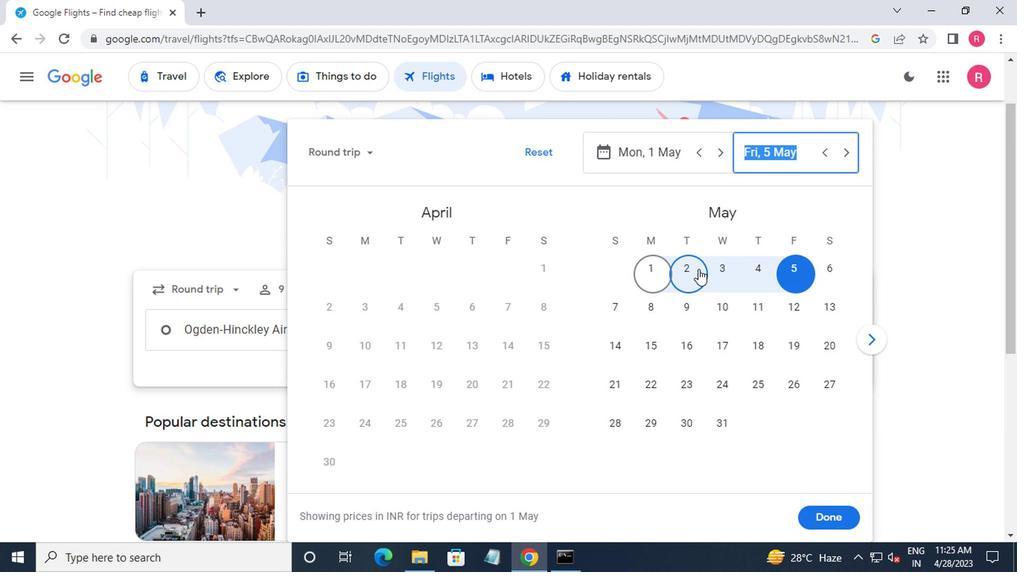 
Action: Mouse moved to (814, 509)
Screenshot: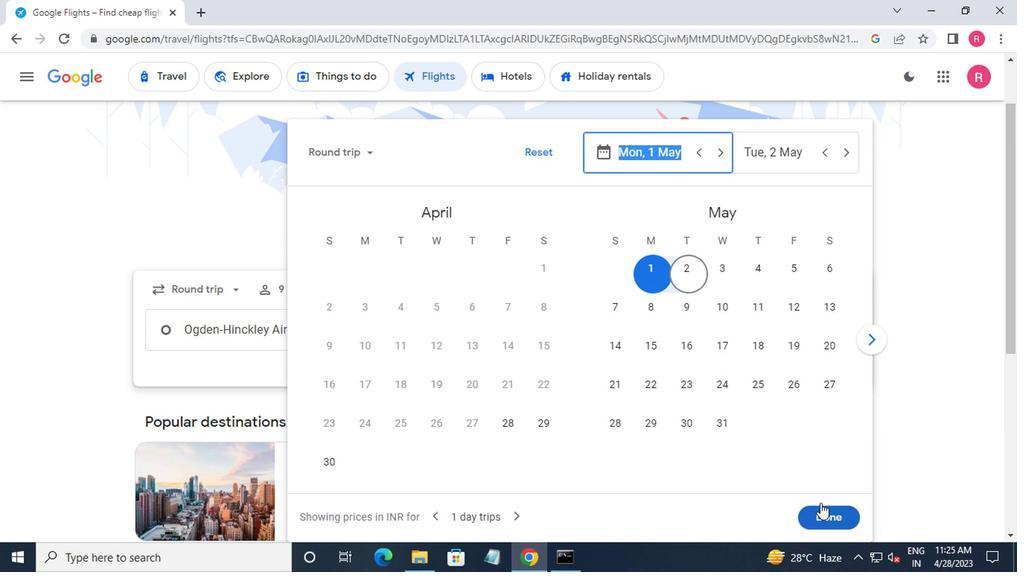 
Action: Mouse pressed left at (814, 509)
Screenshot: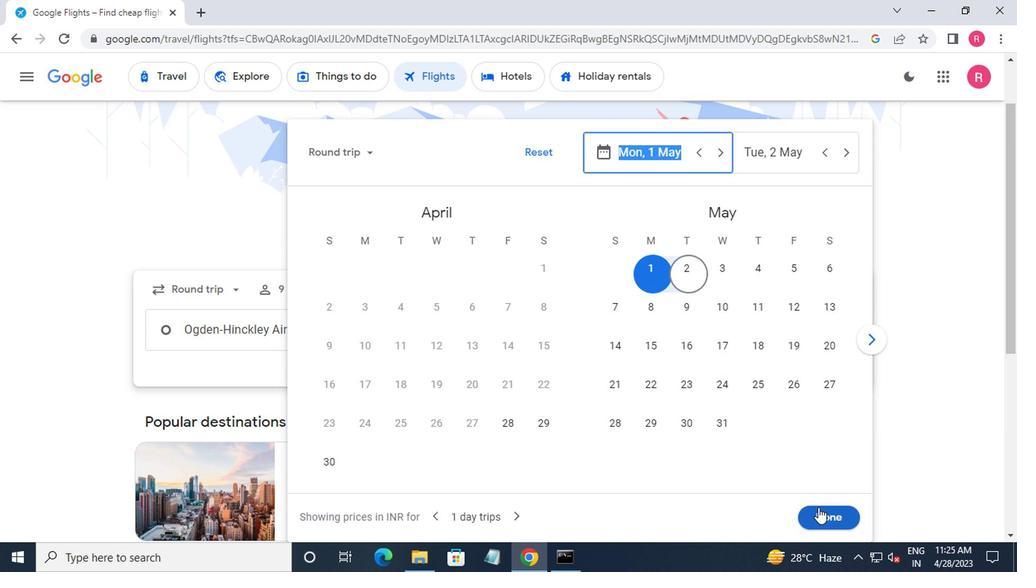
Action: Mouse moved to (495, 389)
Screenshot: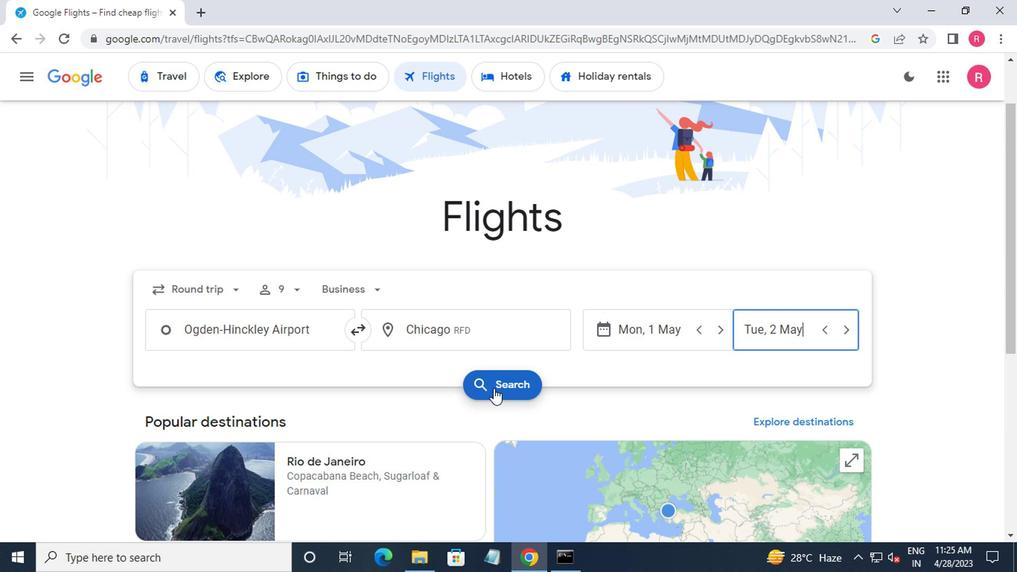 
Action: Mouse pressed left at (495, 389)
Screenshot: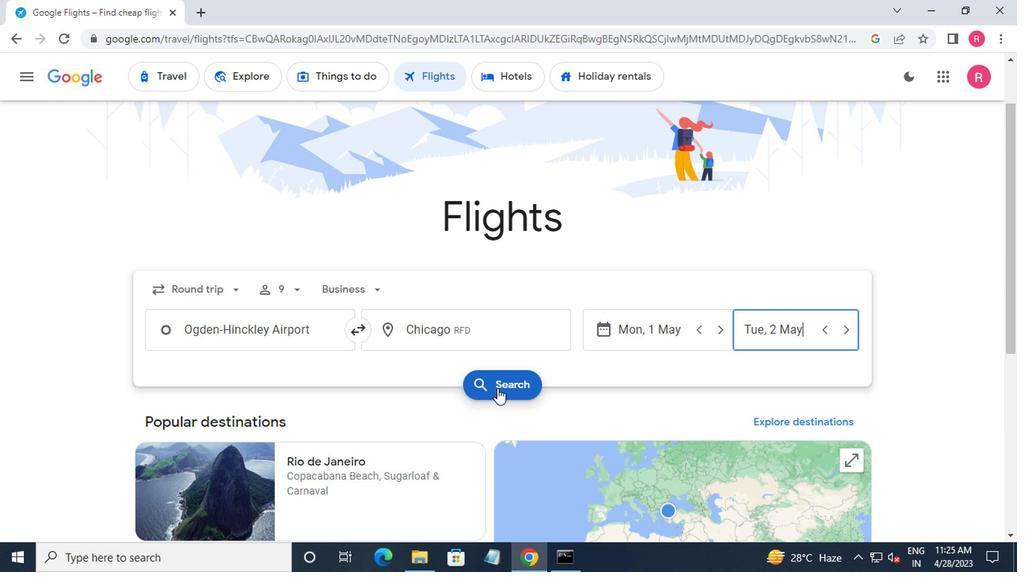 
Action: Mouse moved to (496, 389)
Screenshot: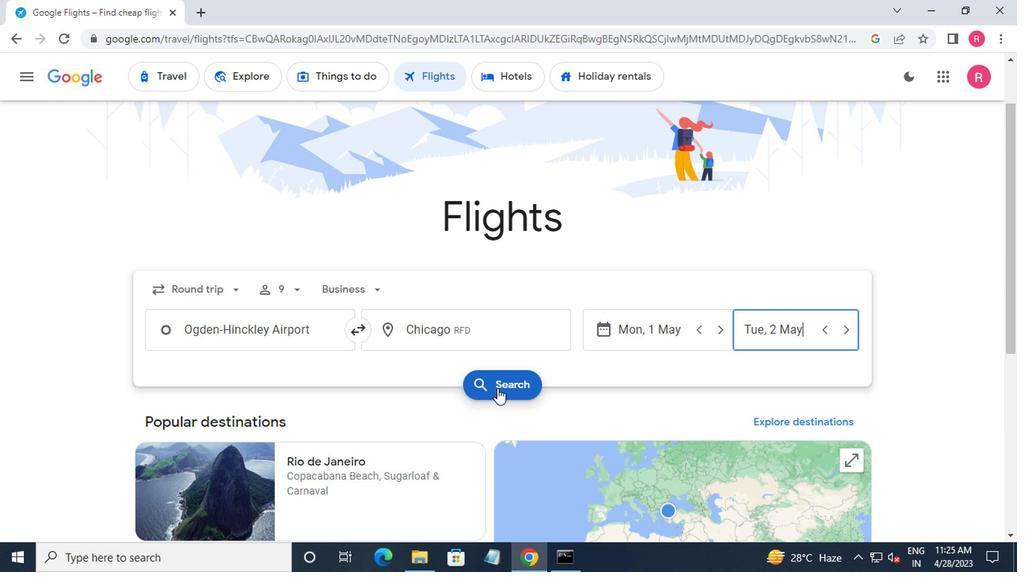 
Action: Mouse scrolled (496, 389) with delta (0, 0)
Screenshot: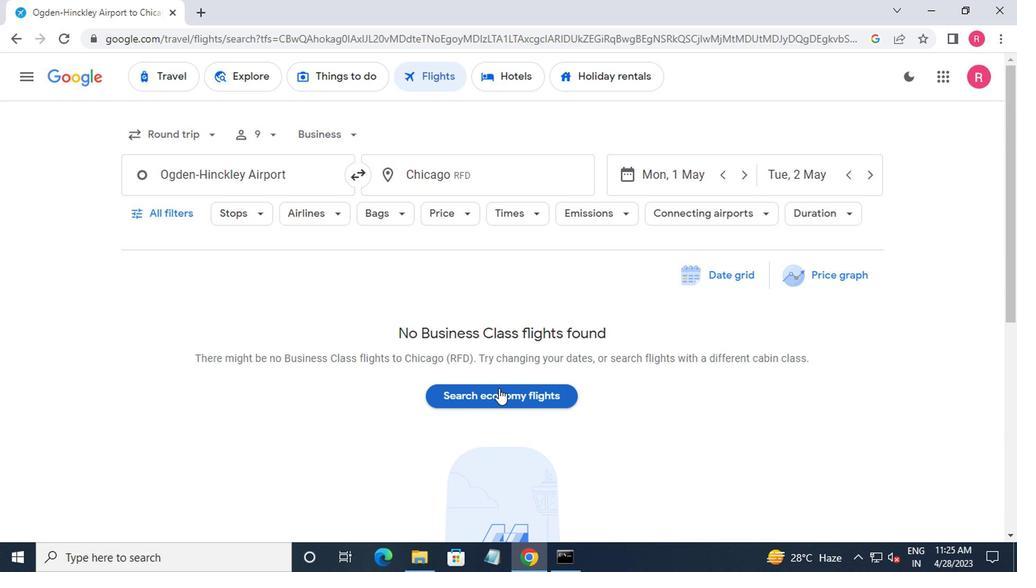 
Action: Mouse moved to (345, 223)
Screenshot: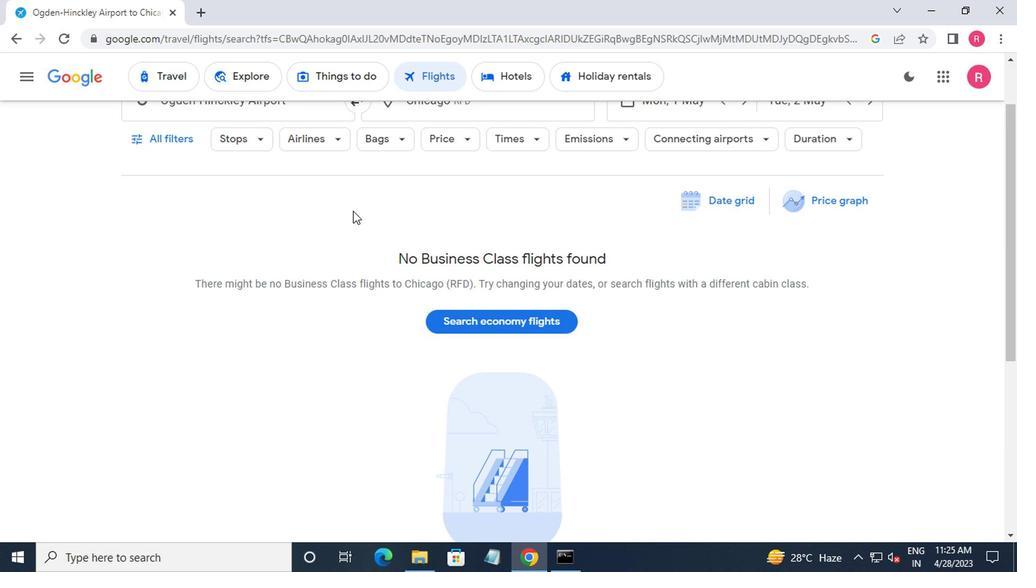 
Action: Mouse scrolled (345, 223) with delta (0, 0)
Screenshot: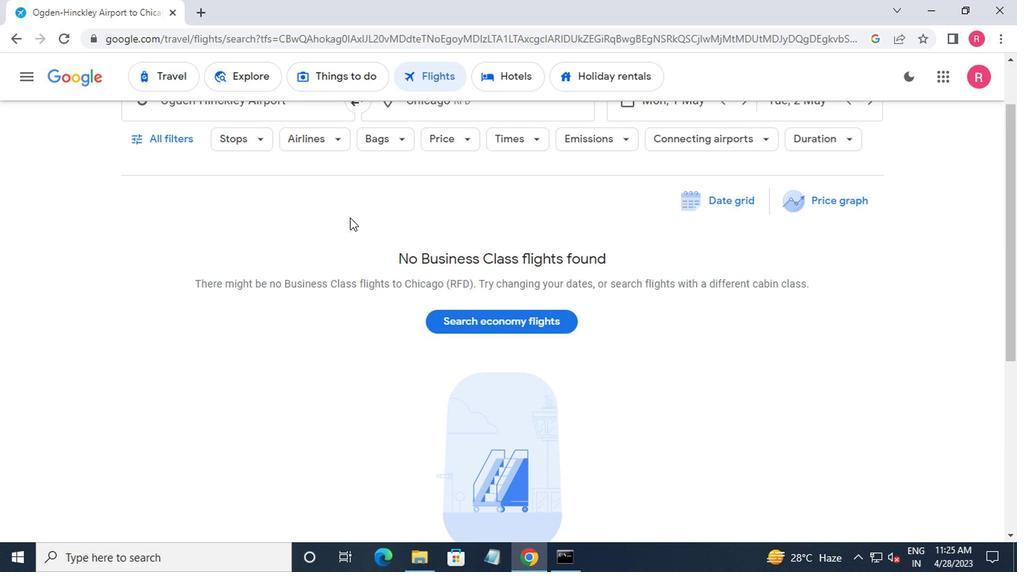 
Action: Mouse moved to (145, 218)
Screenshot: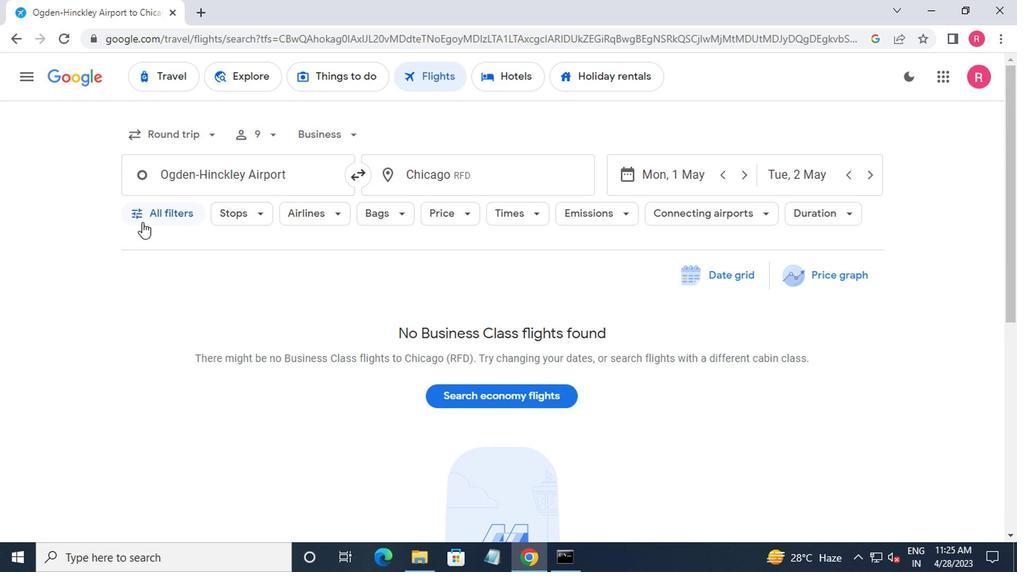 
Action: Mouse pressed left at (145, 218)
Screenshot: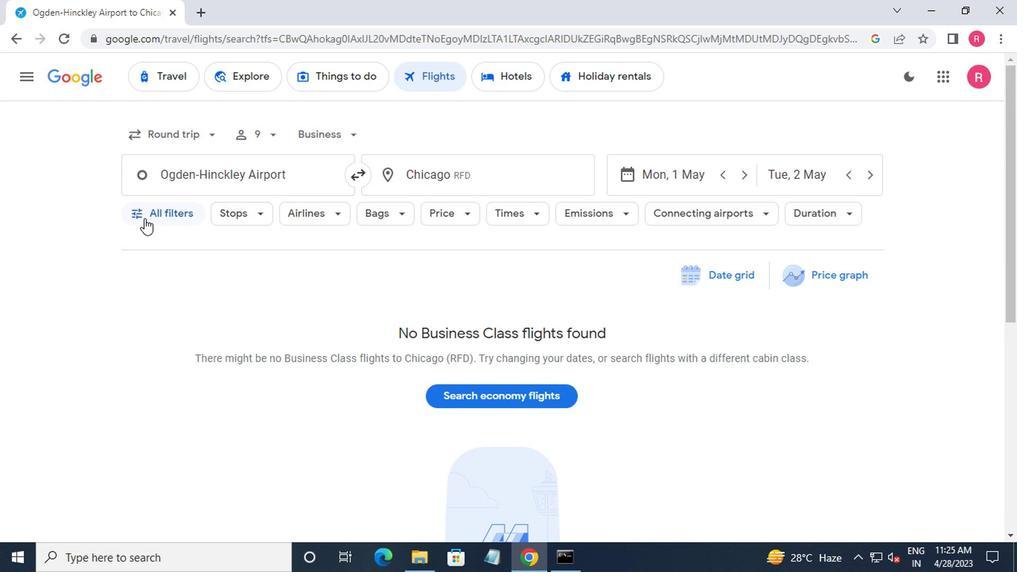 
Action: Mouse moved to (190, 324)
Screenshot: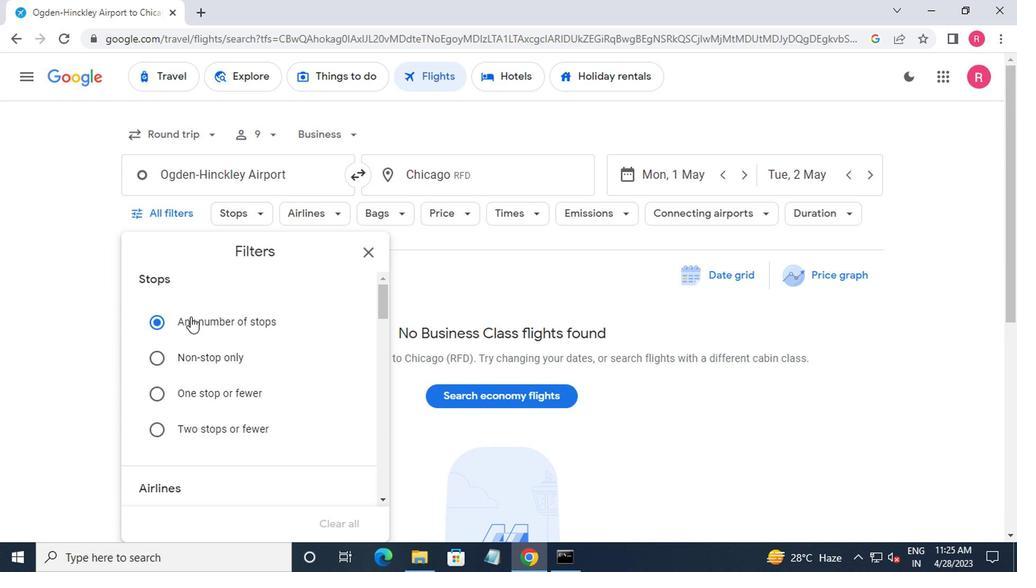 
Action: Mouse scrolled (190, 323) with delta (0, 0)
Screenshot: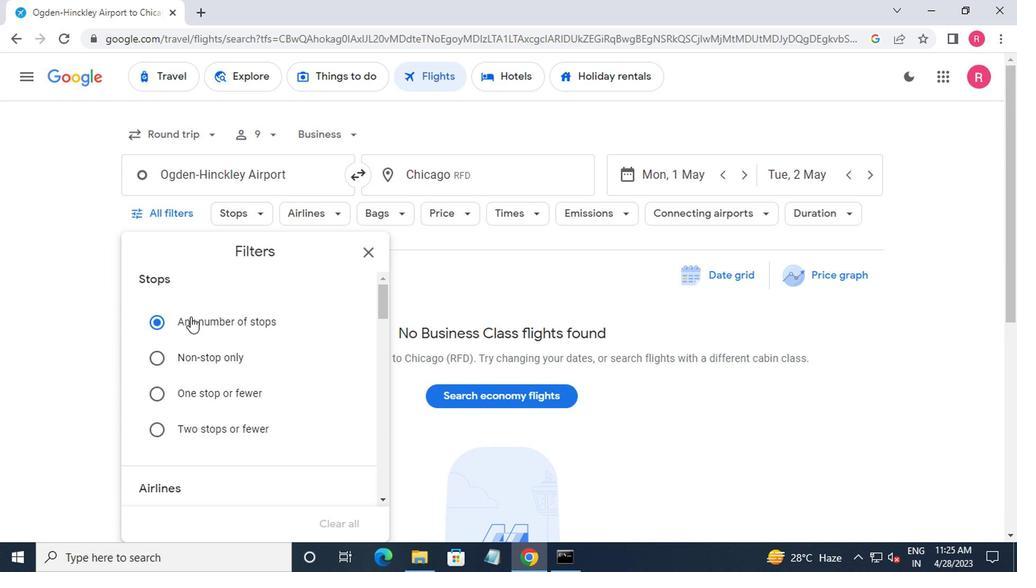 
Action: Mouse moved to (191, 327)
Screenshot: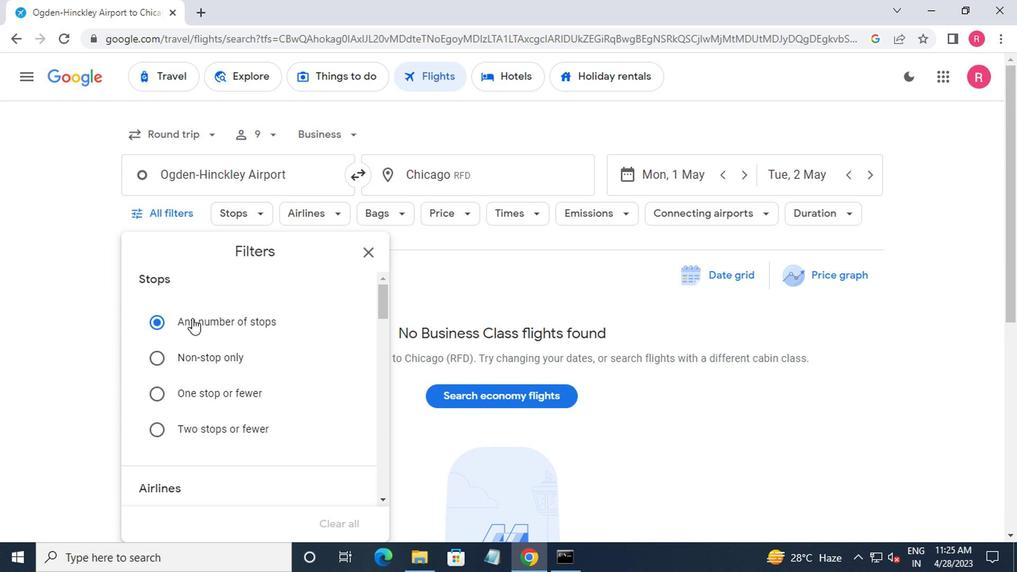 
Action: Mouse scrolled (191, 326) with delta (0, -1)
Screenshot: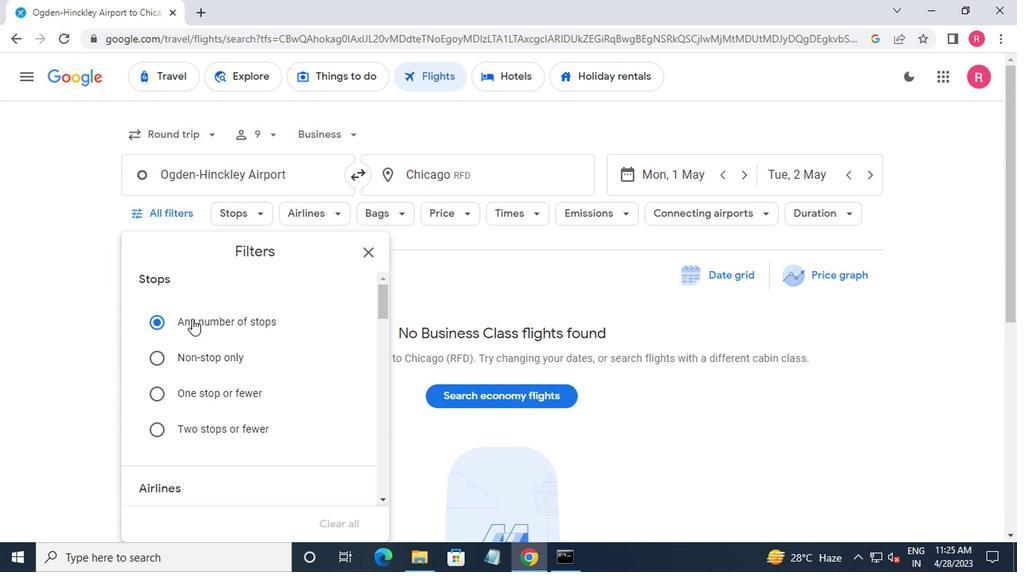 
Action: Mouse moved to (191, 331)
Screenshot: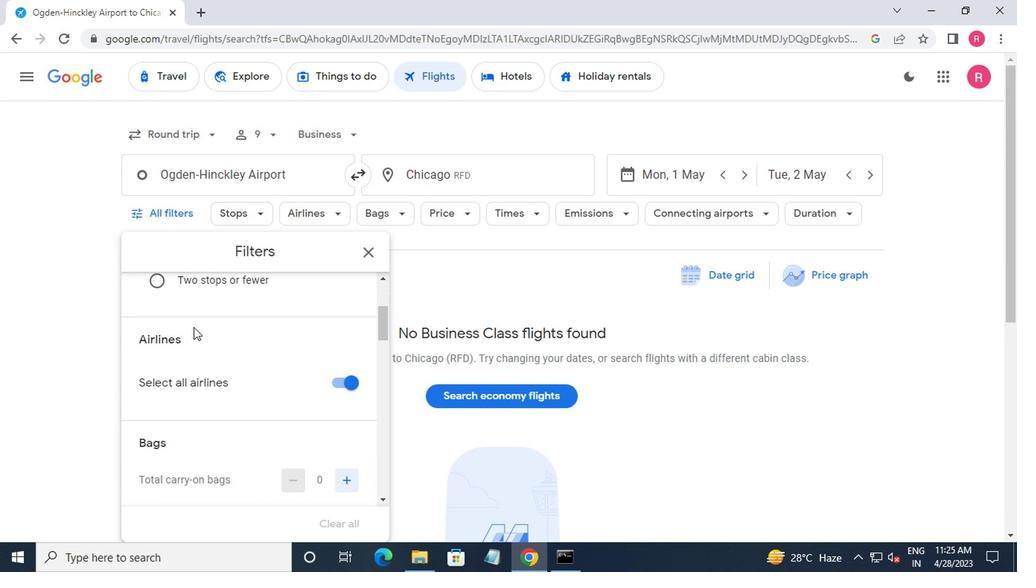 
Action: Mouse scrolled (191, 330) with delta (0, -1)
Screenshot: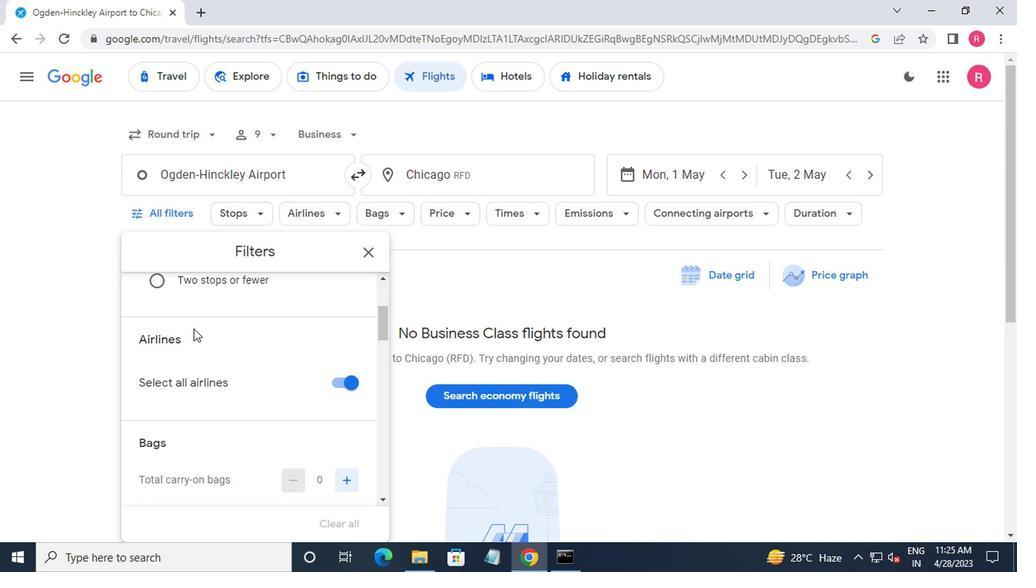 
Action: Mouse moved to (312, 331)
Screenshot: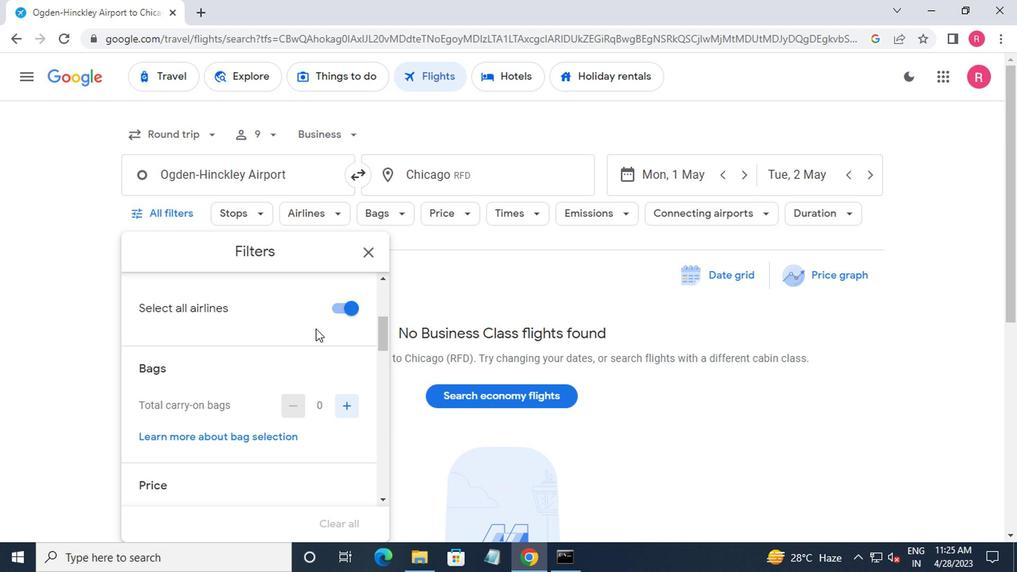 
Action: Mouse scrolled (312, 330) with delta (0, -1)
Screenshot: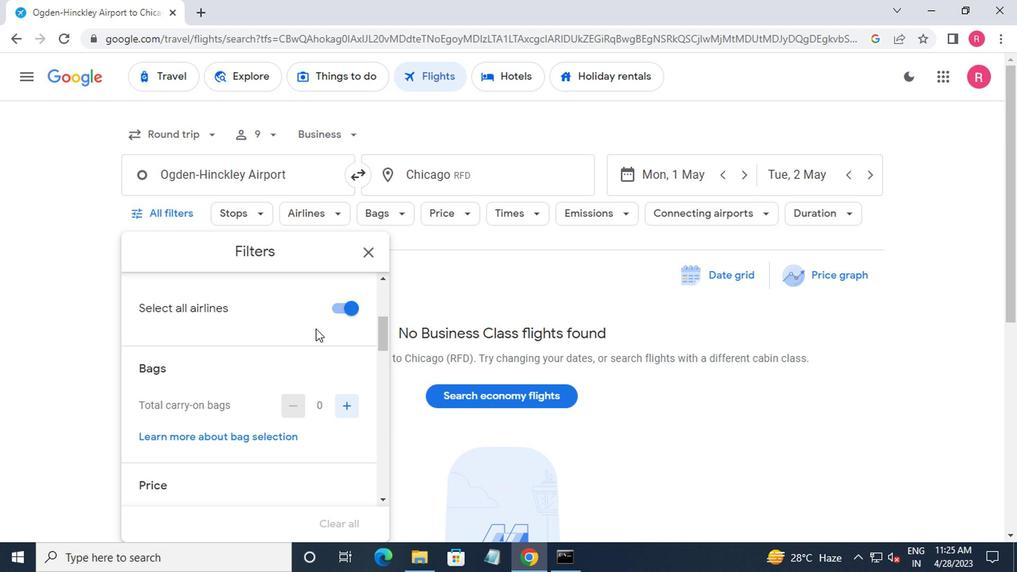 
Action: Mouse moved to (338, 335)
Screenshot: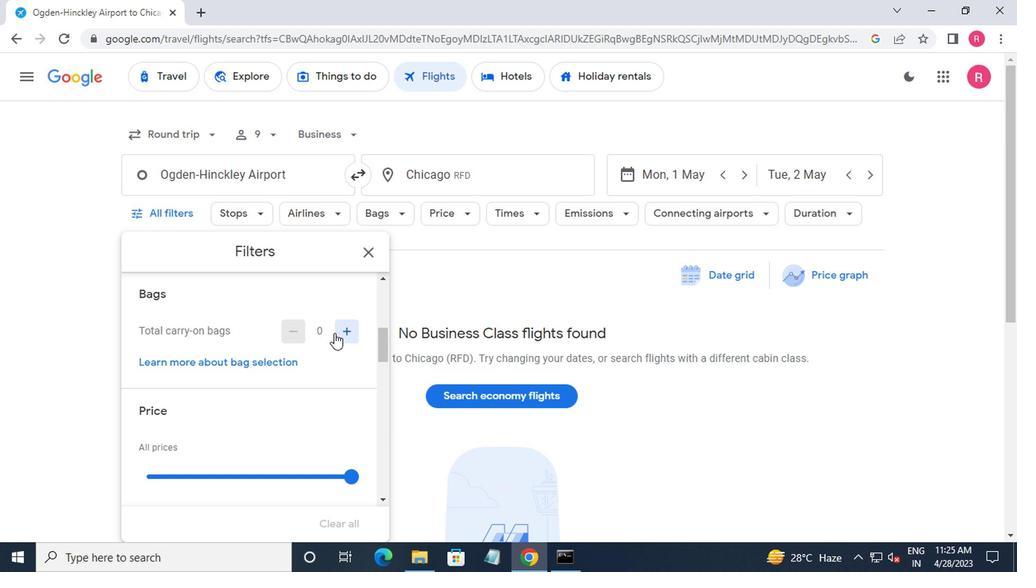 
Action: Mouse pressed left at (338, 335)
Screenshot: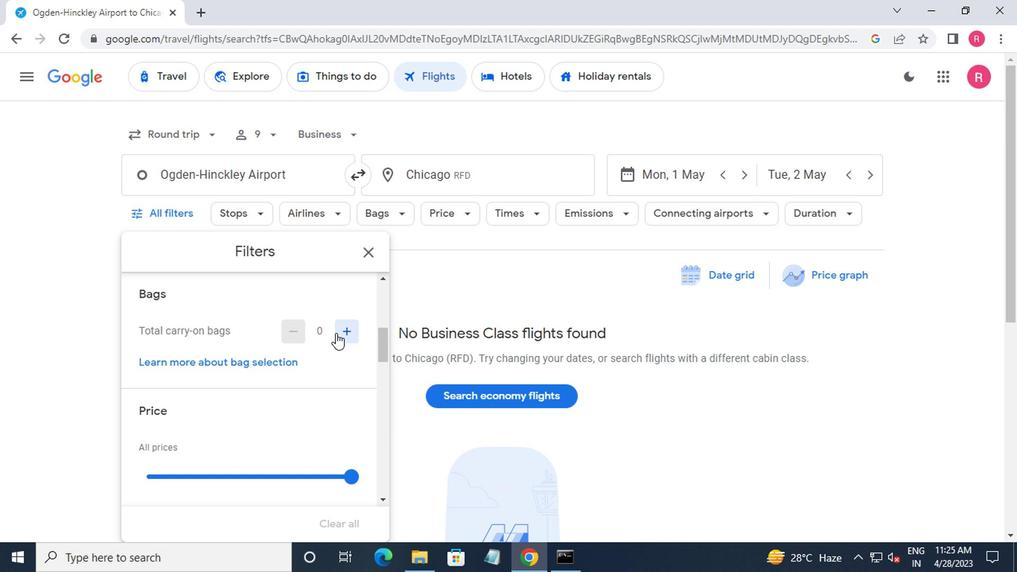 
Action: Mouse moved to (338, 337)
Screenshot: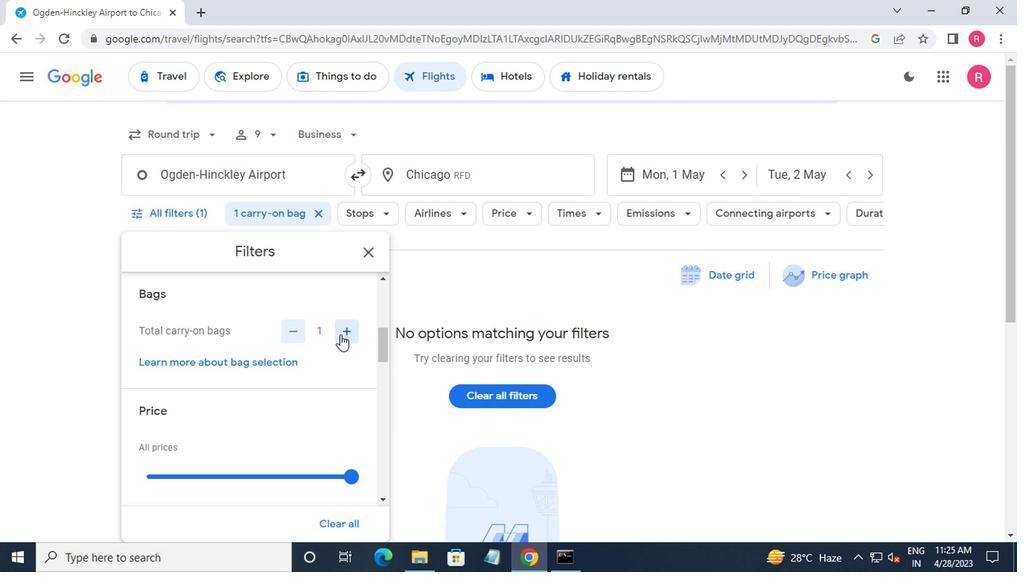 
Action: Mouse scrolled (338, 336) with delta (0, 0)
Screenshot: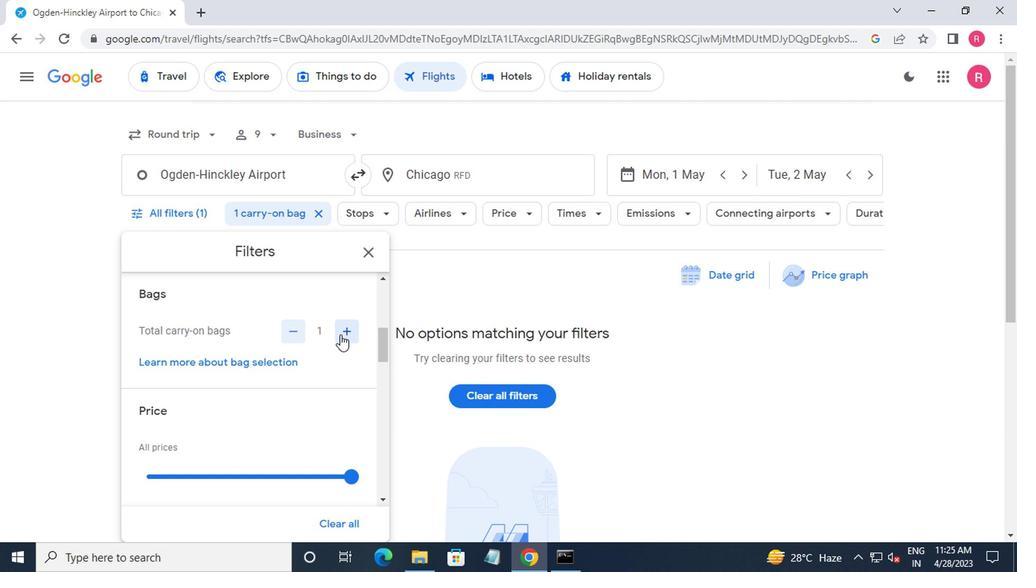 
Action: Mouse moved to (342, 405)
Screenshot: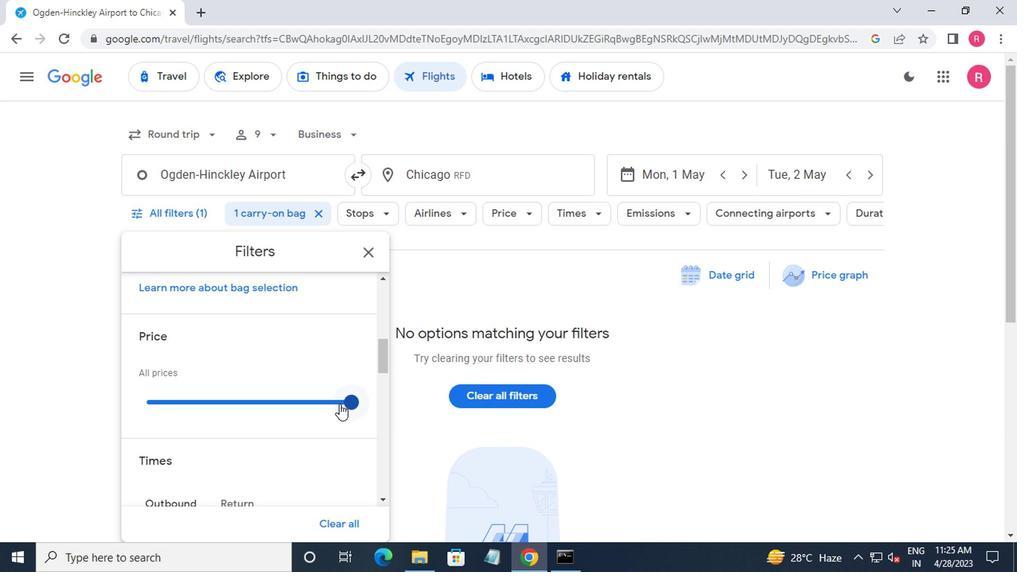
Action: Mouse pressed left at (342, 405)
Screenshot: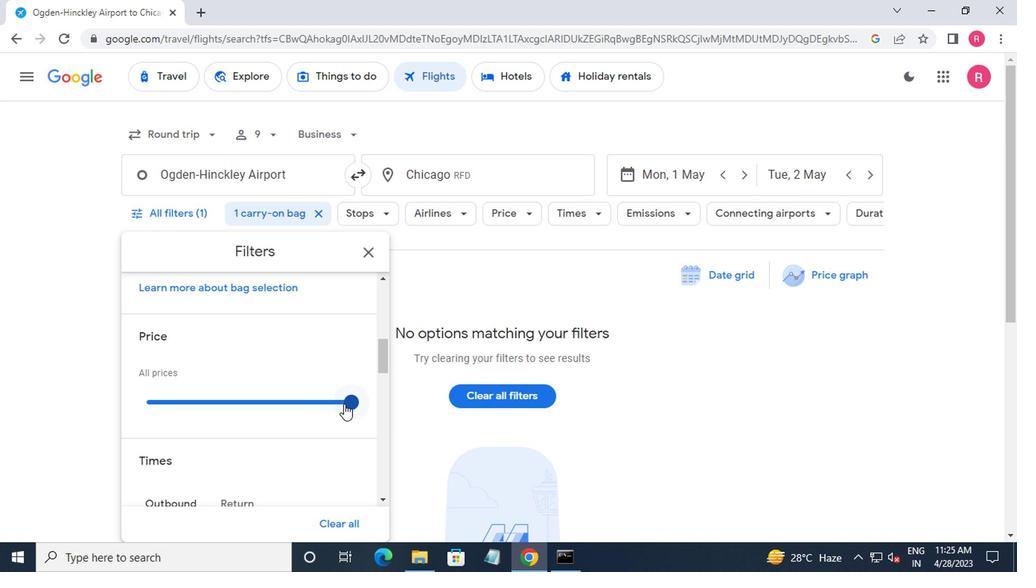 
Action: Mouse moved to (342, 405)
Screenshot: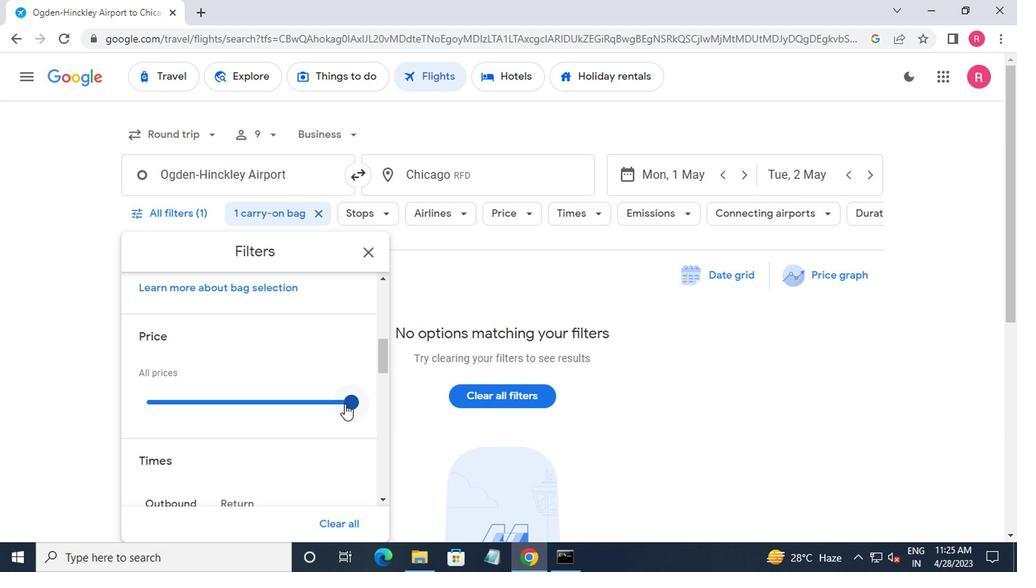 
Action: Mouse scrolled (342, 404) with delta (0, -1)
Screenshot: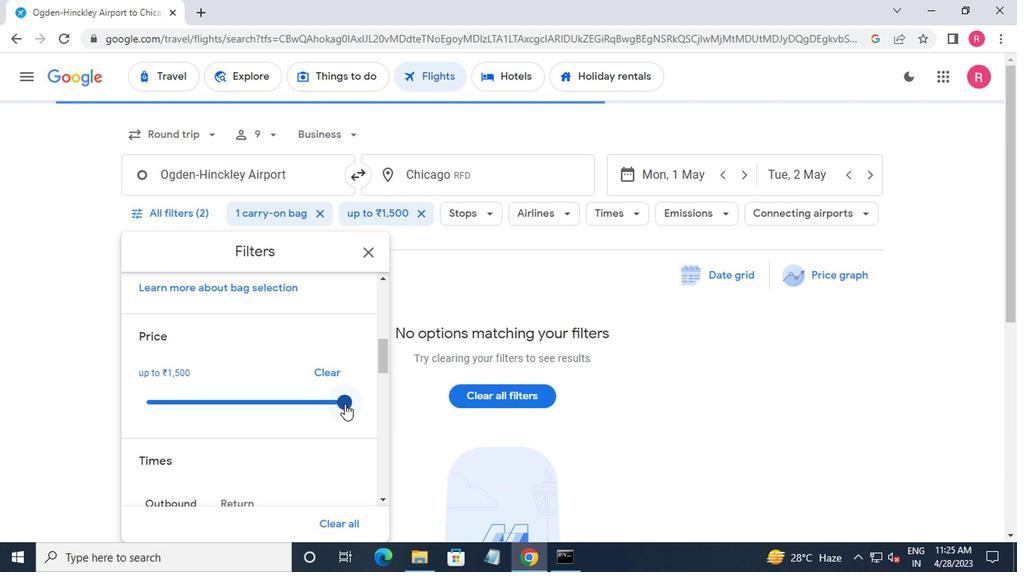 
Action: Mouse scrolled (342, 404) with delta (0, -1)
Screenshot: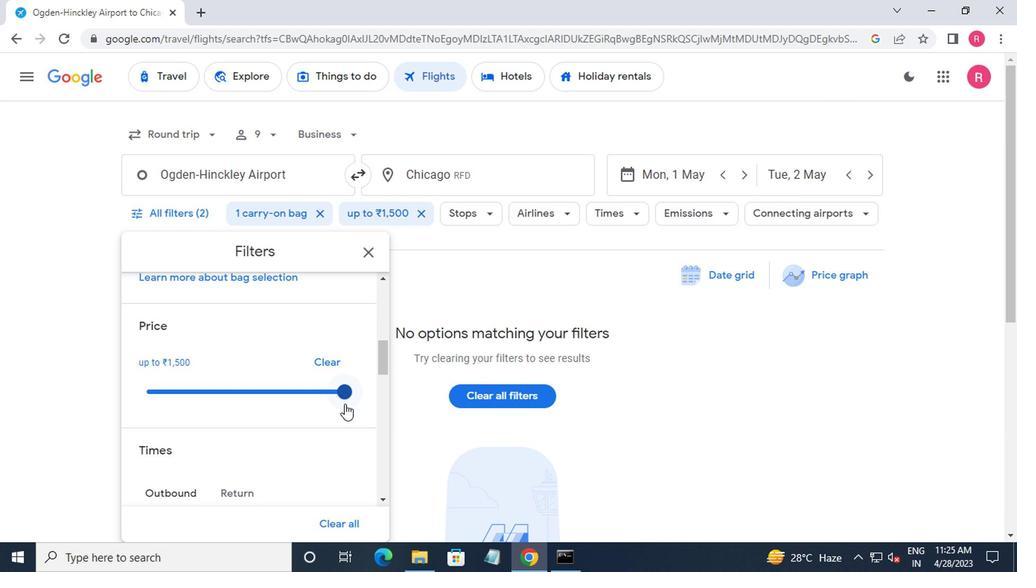 
Action: Mouse moved to (343, 405)
Screenshot: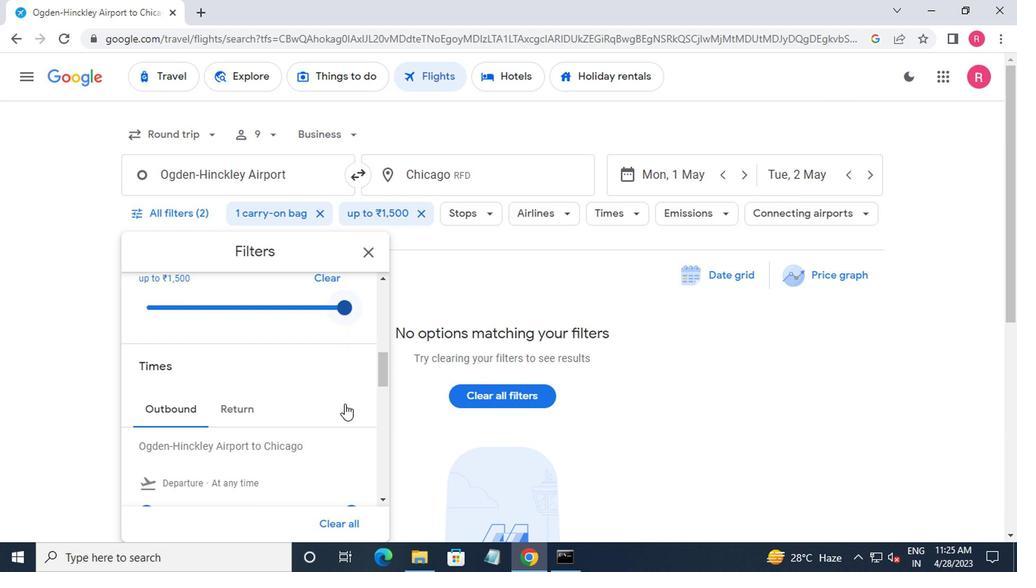 
Action: Mouse scrolled (343, 406) with delta (0, 0)
Screenshot: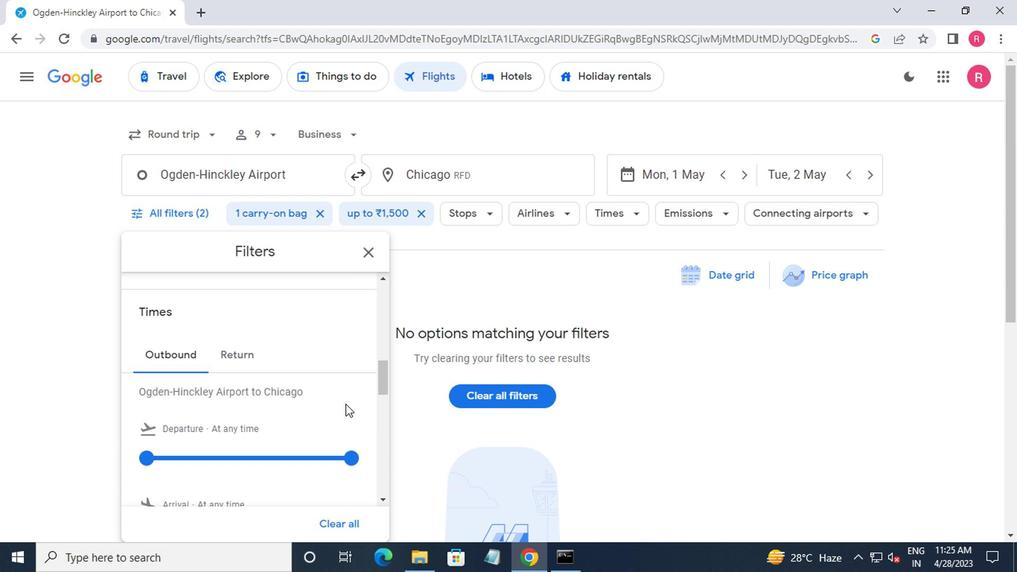 
Action: Mouse scrolled (343, 404) with delta (0, -1)
Screenshot: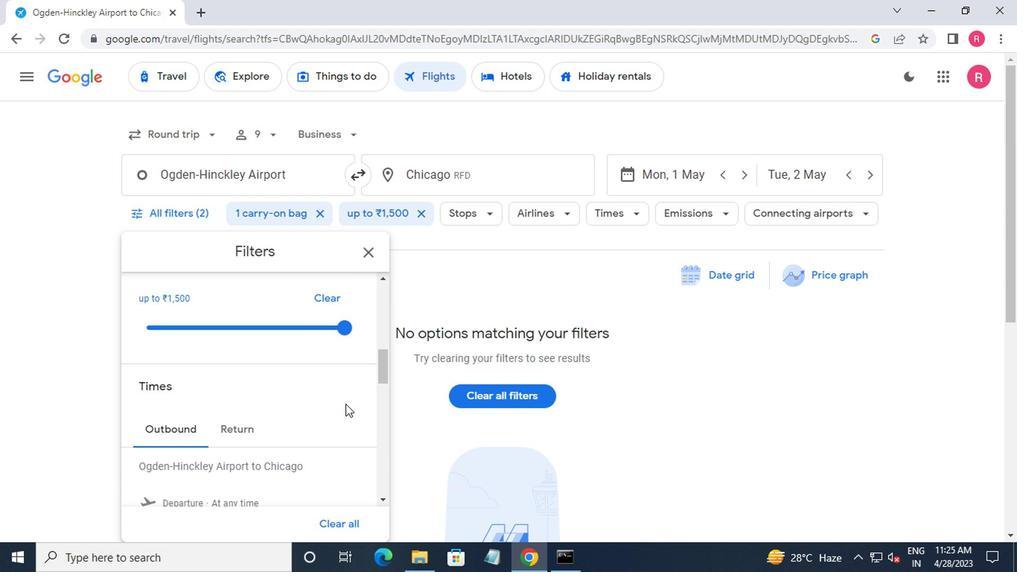 
Action: Mouse scrolled (343, 404) with delta (0, -1)
Screenshot: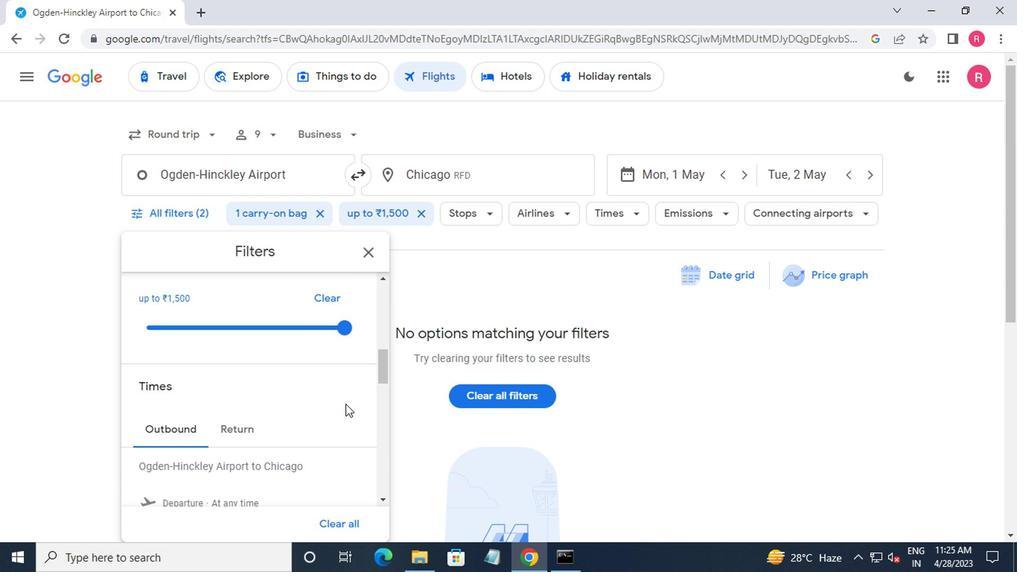 
Action: Mouse moved to (147, 379)
Screenshot: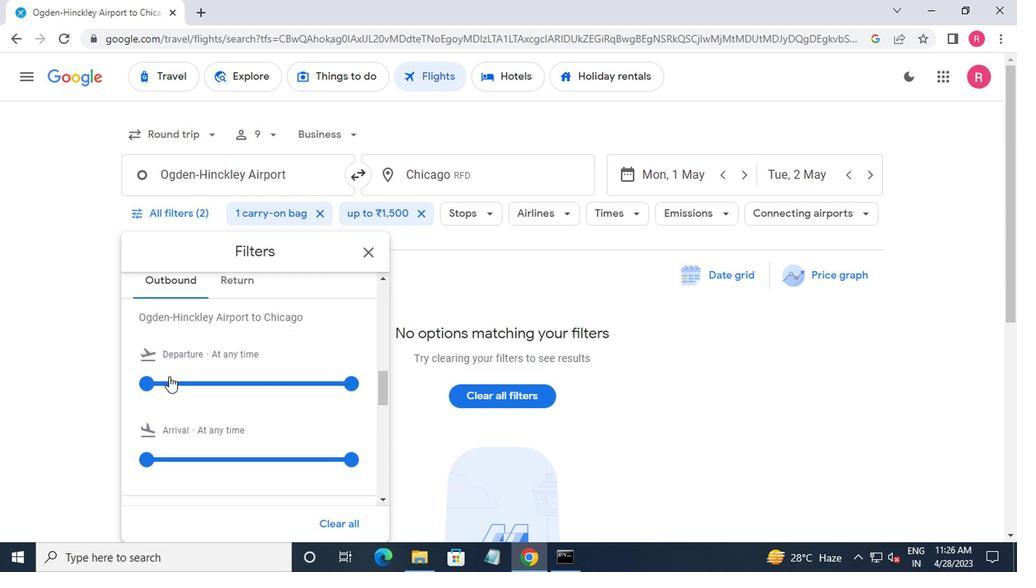 
Action: Mouse pressed left at (147, 379)
Screenshot: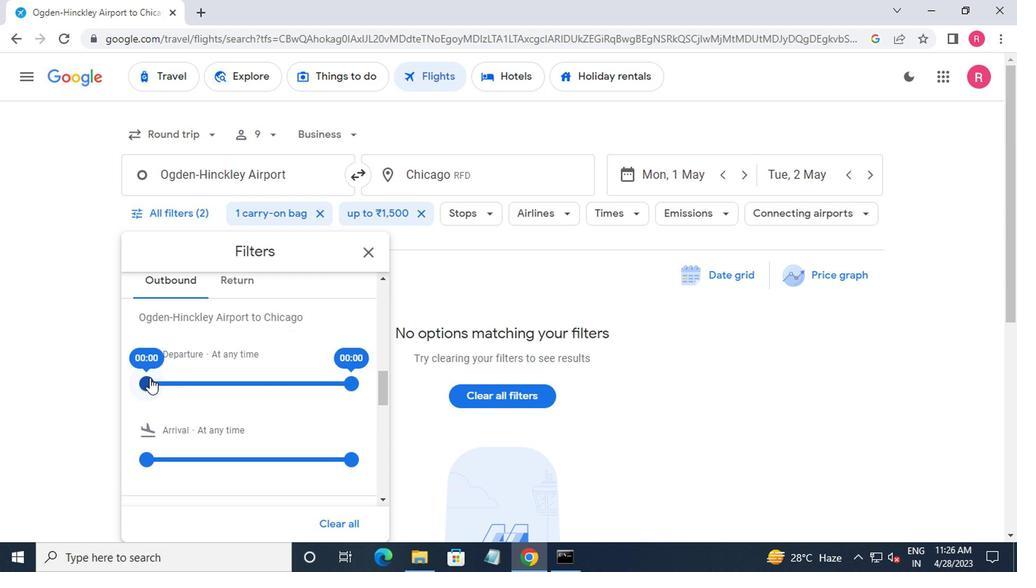 
Action: Mouse moved to (146, 456)
Screenshot: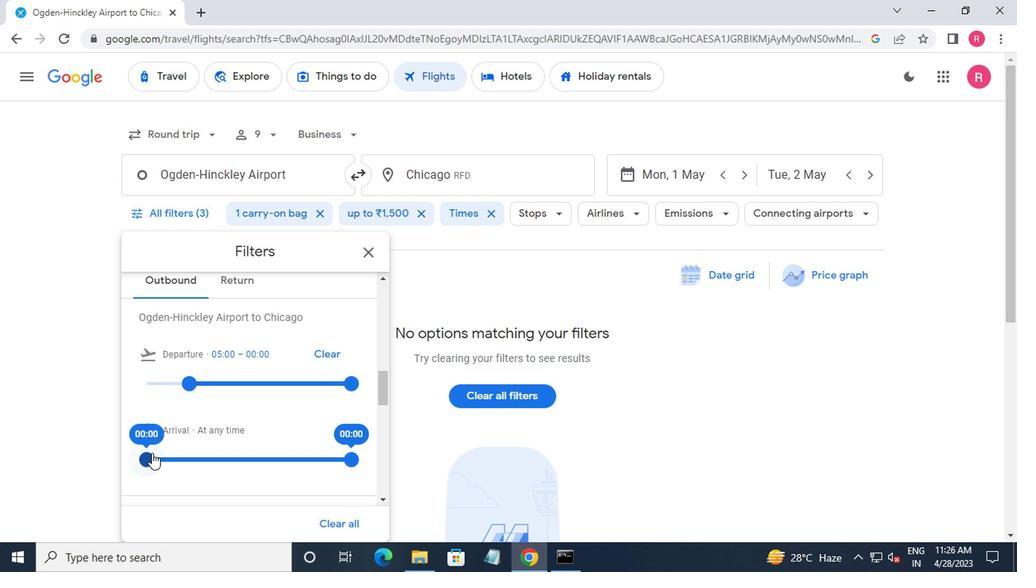 
Action: Mouse pressed left at (146, 456)
Screenshot: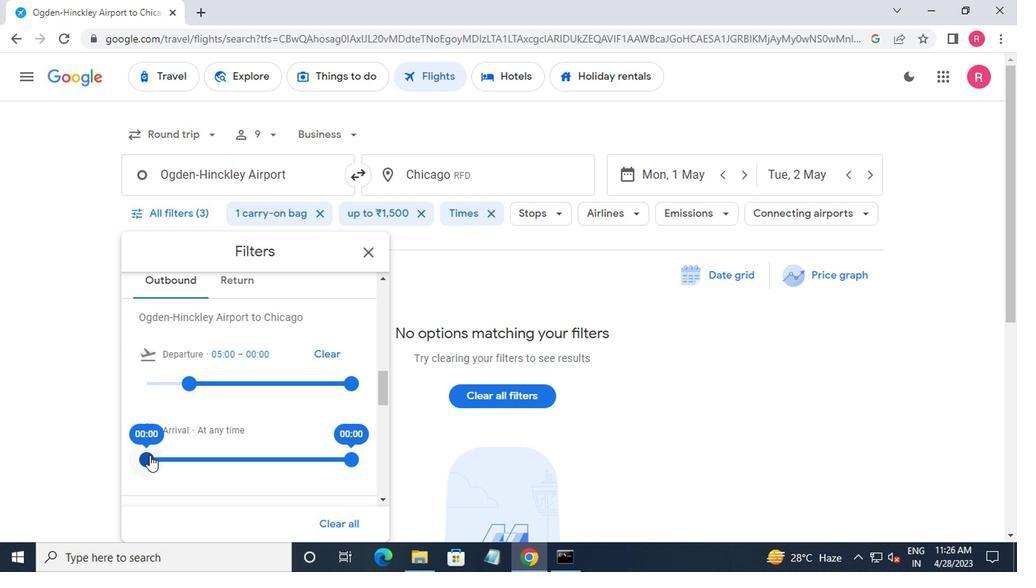 
Action: Mouse moved to (355, 465)
Screenshot: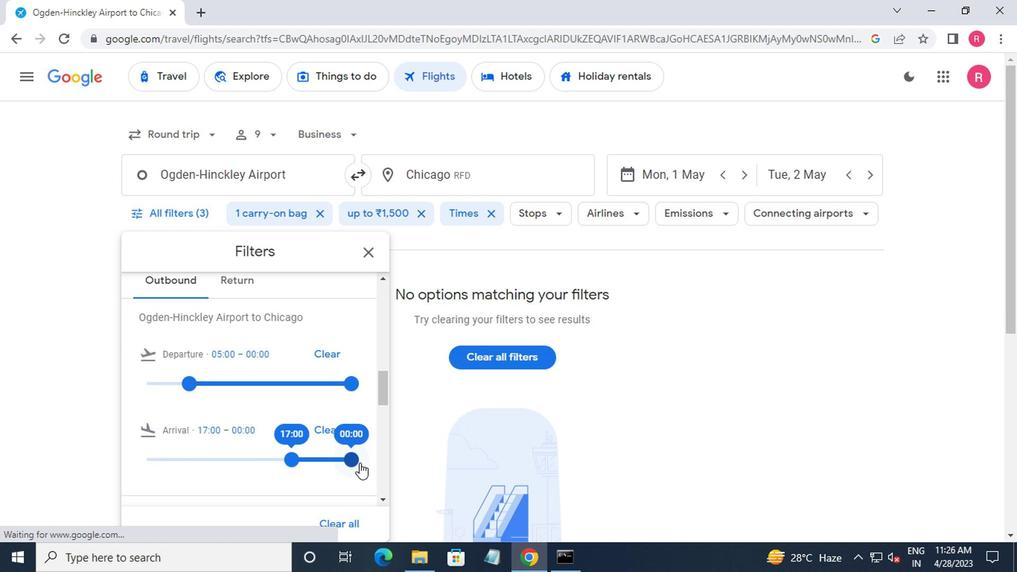 
Action: Mouse pressed left at (355, 465)
Screenshot: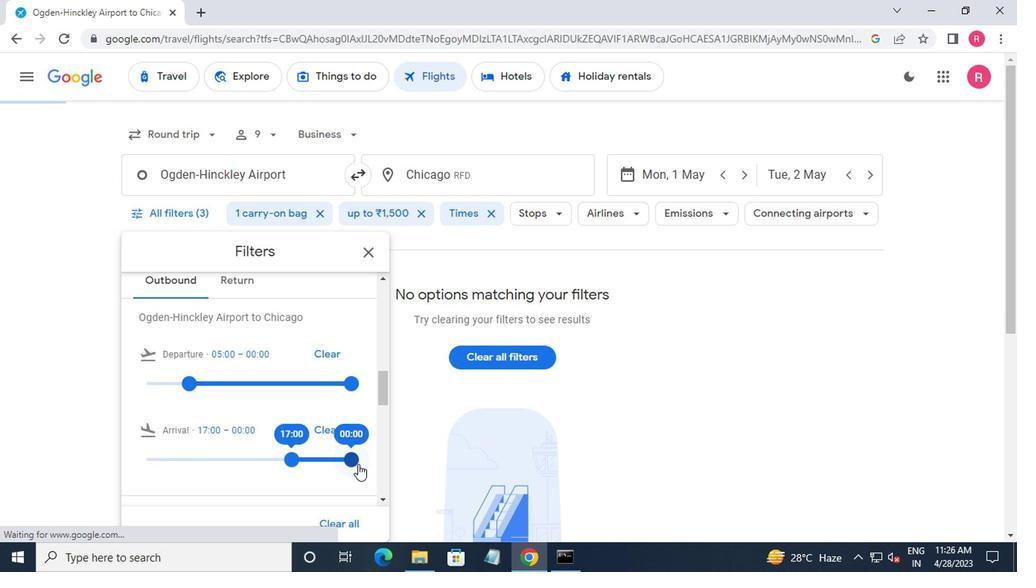 
Action: Mouse moved to (286, 454)
Screenshot: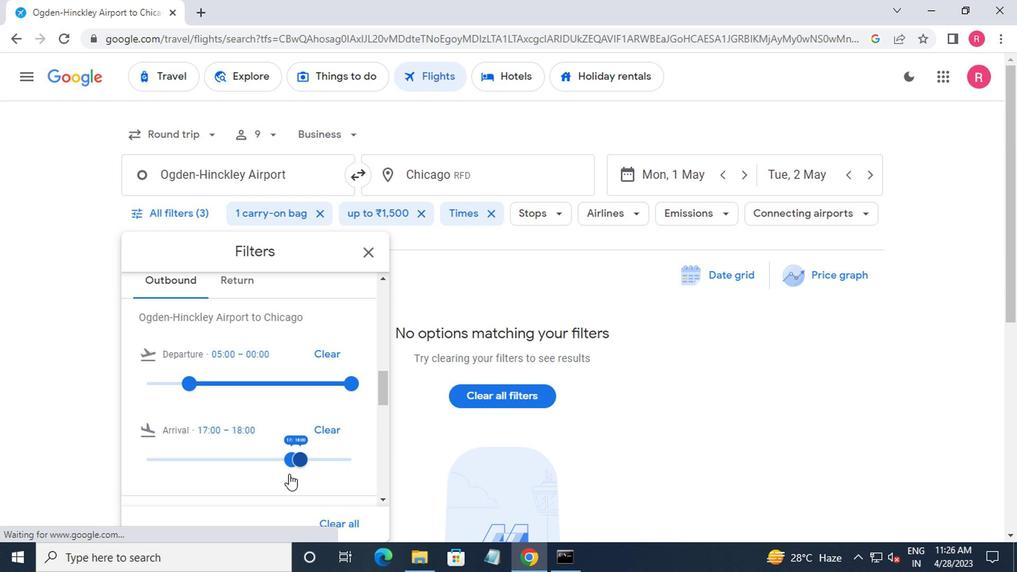 
Action: Mouse scrolled (286, 453) with delta (0, -1)
Screenshot: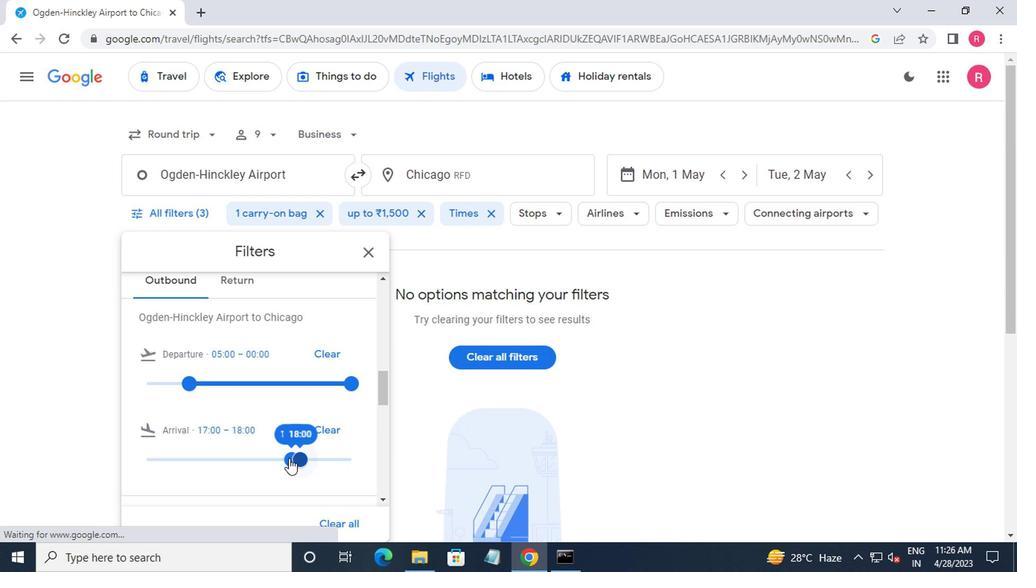 
Action: Mouse scrolled (286, 453) with delta (0, -1)
Screenshot: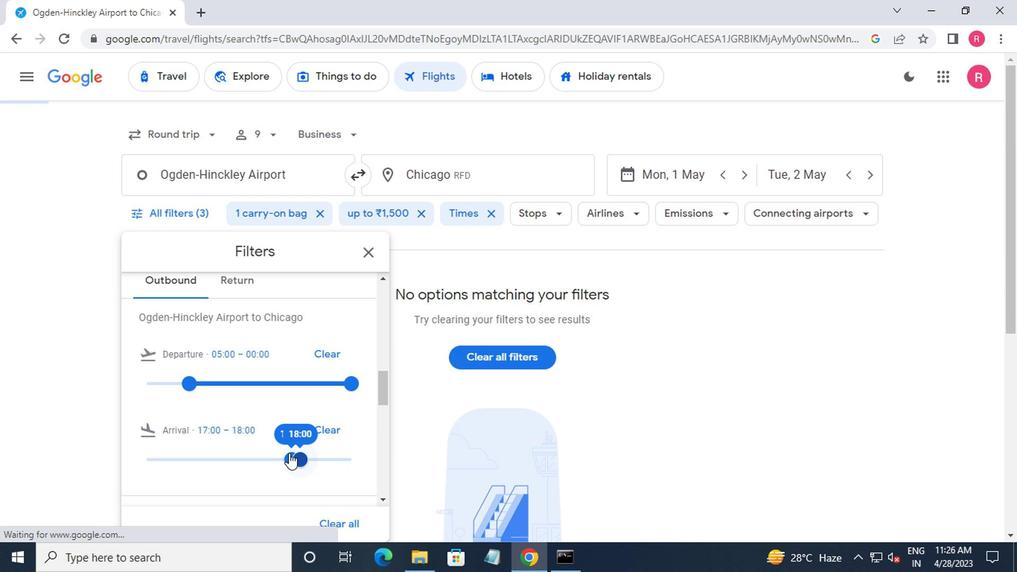 
Action: Mouse moved to (316, 314)
Screenshot: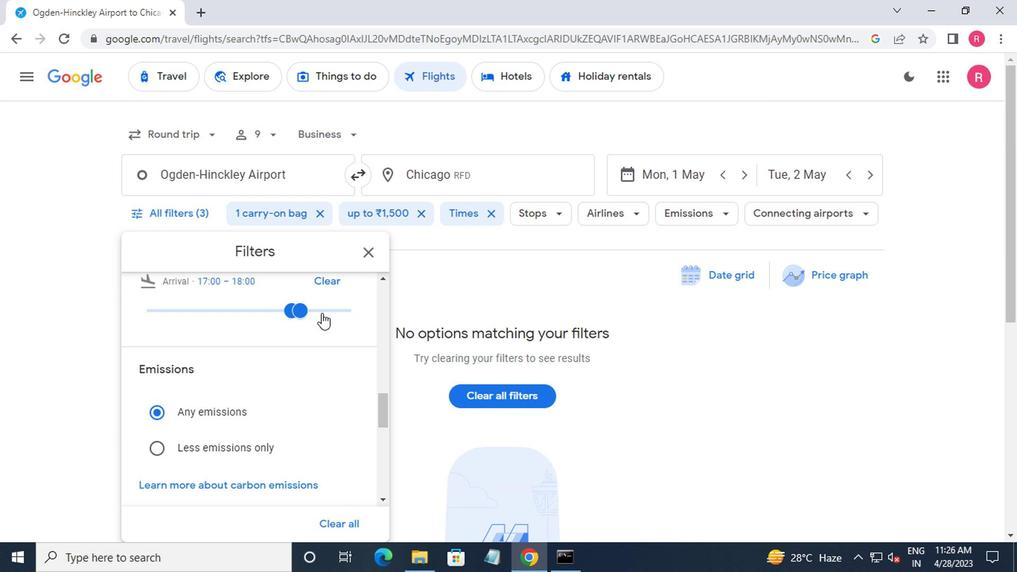 
Action: Mouse scrolled (316, 313) with delta (0, -1)
Screenshot: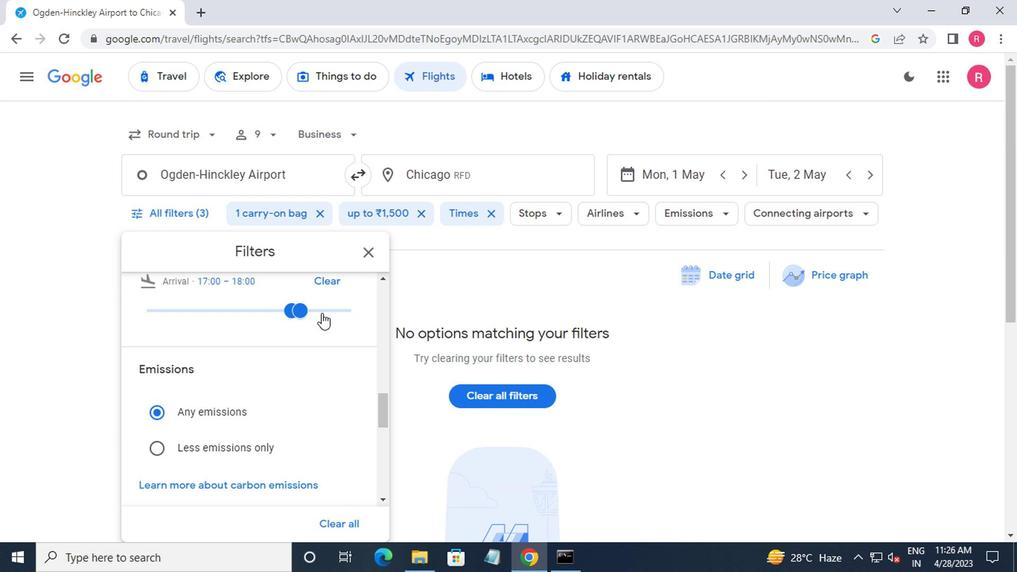 
Action: Mouse moved to (313, 322)
Screenshot: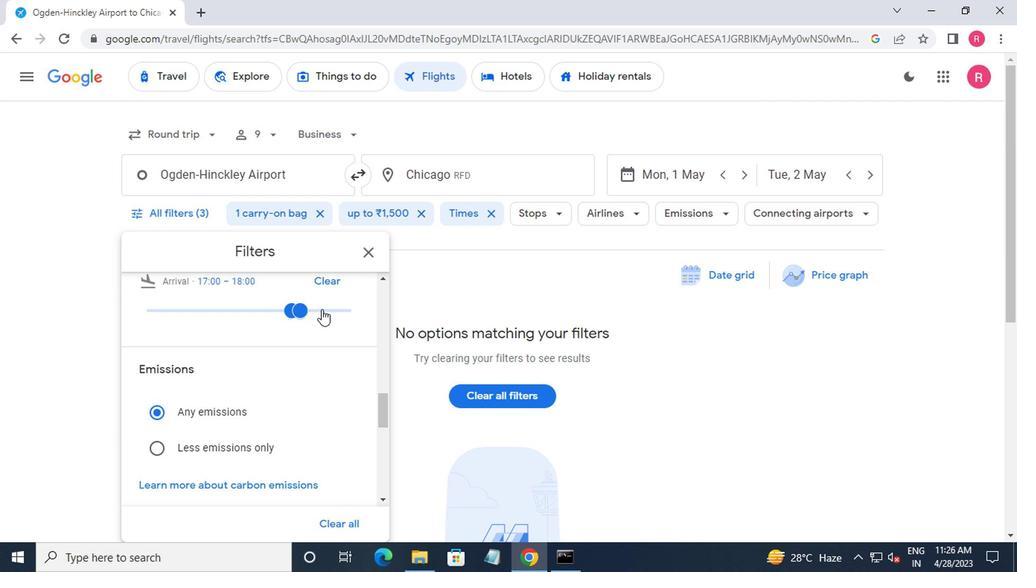 
Action: Mouse scrolled (313, 322) with delta (0, 0)
Screenshot: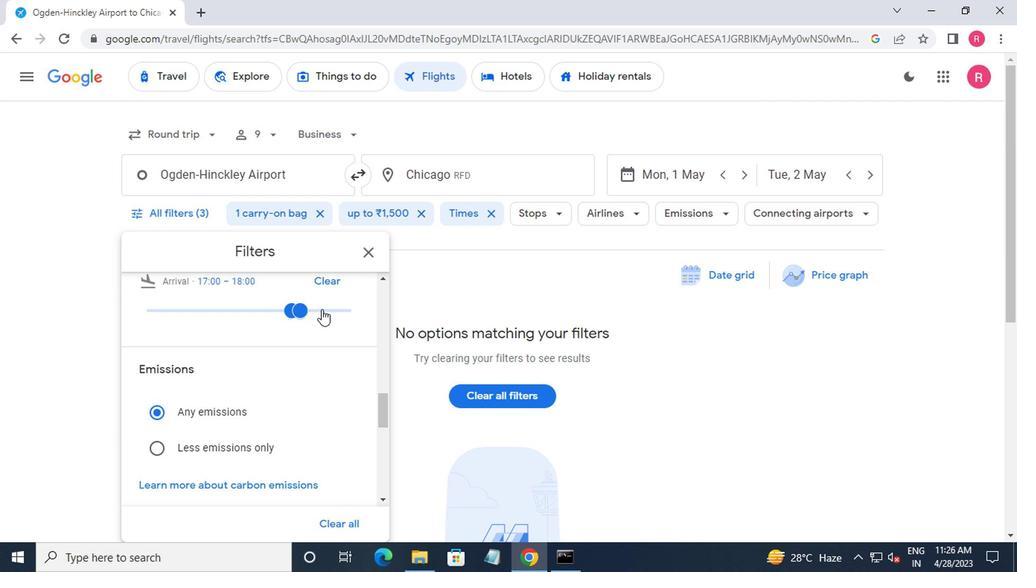 
Action: Mouse moved to (304, 335)
Screenshot: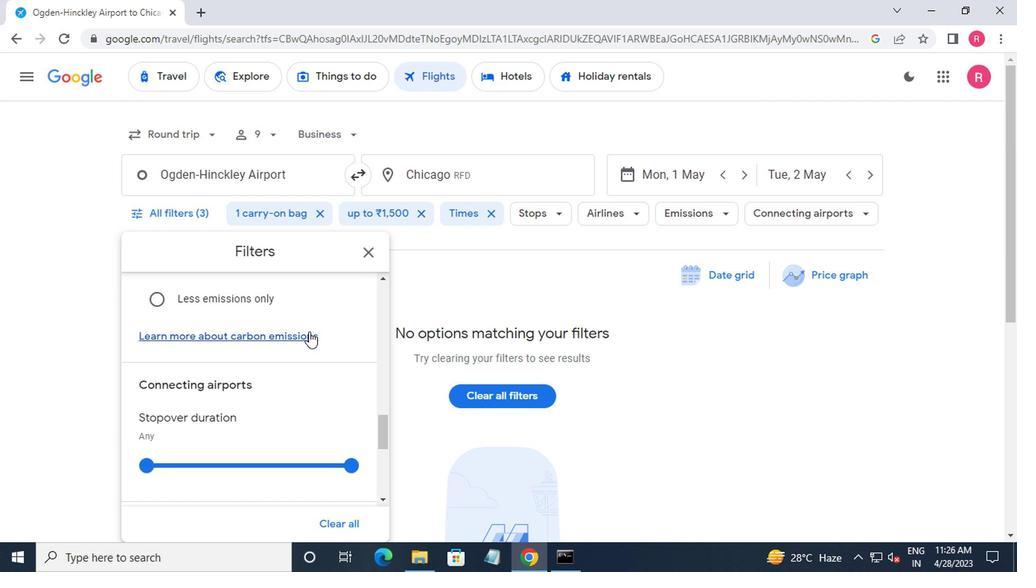 
Action: Mouse scrolled (304, 335) with delta (0, 0)
Screenshot: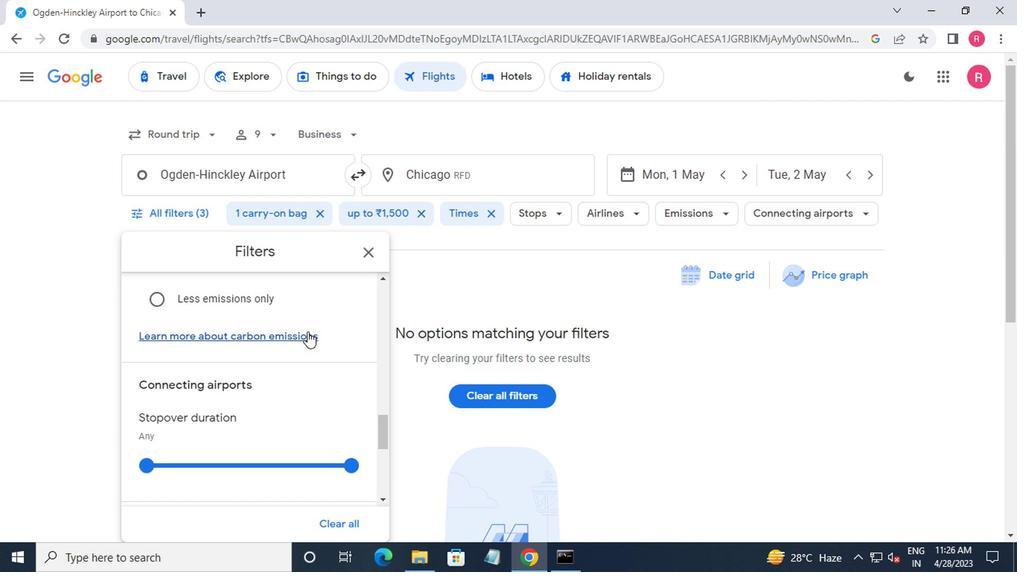
Action: Mouse moved to (362, 266)
Screenshot: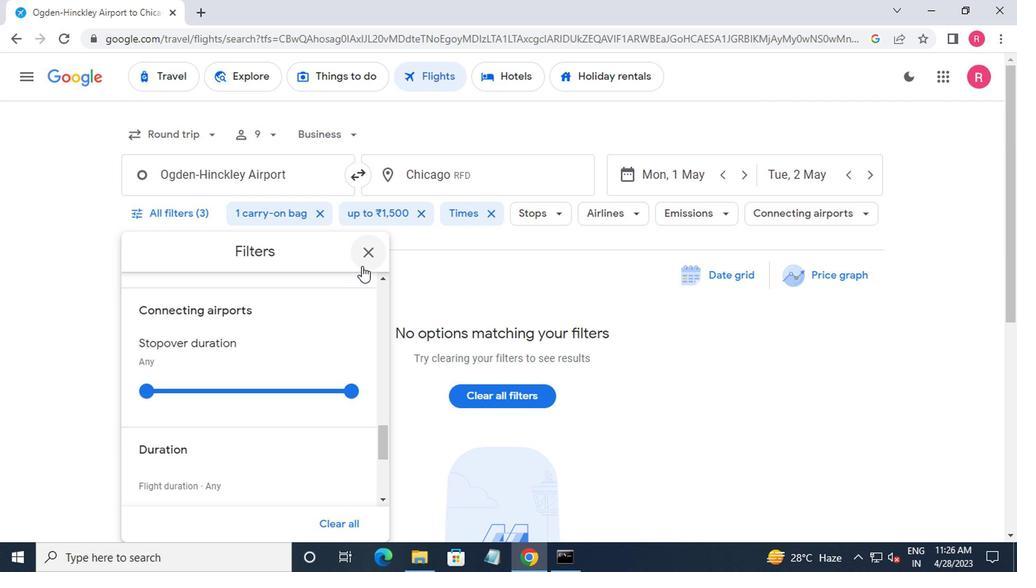 
Action: Mouse pressed left at (362, 266)
Screenshot: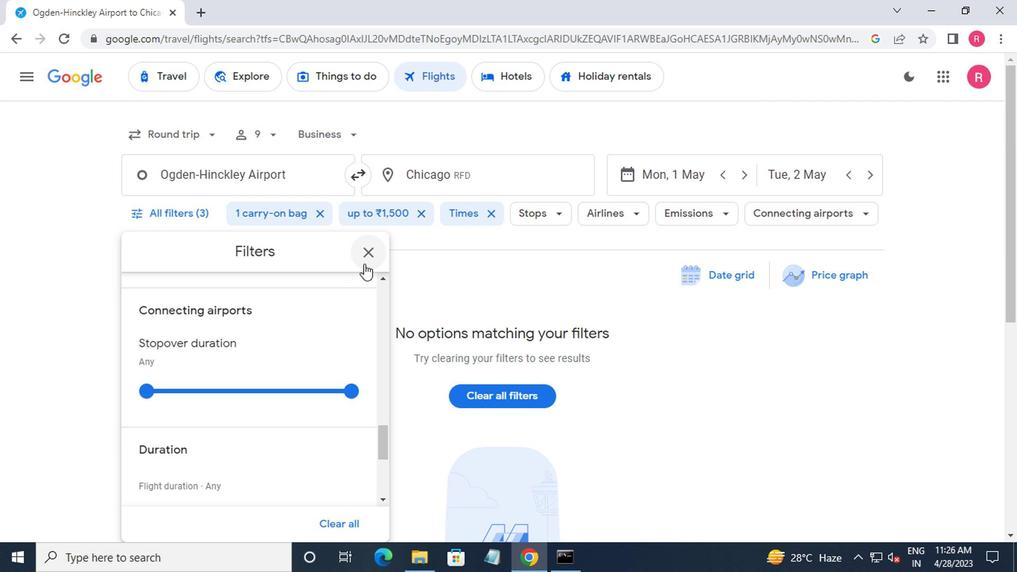 
Action: Mouse moved to (360, 265)
Screenshot: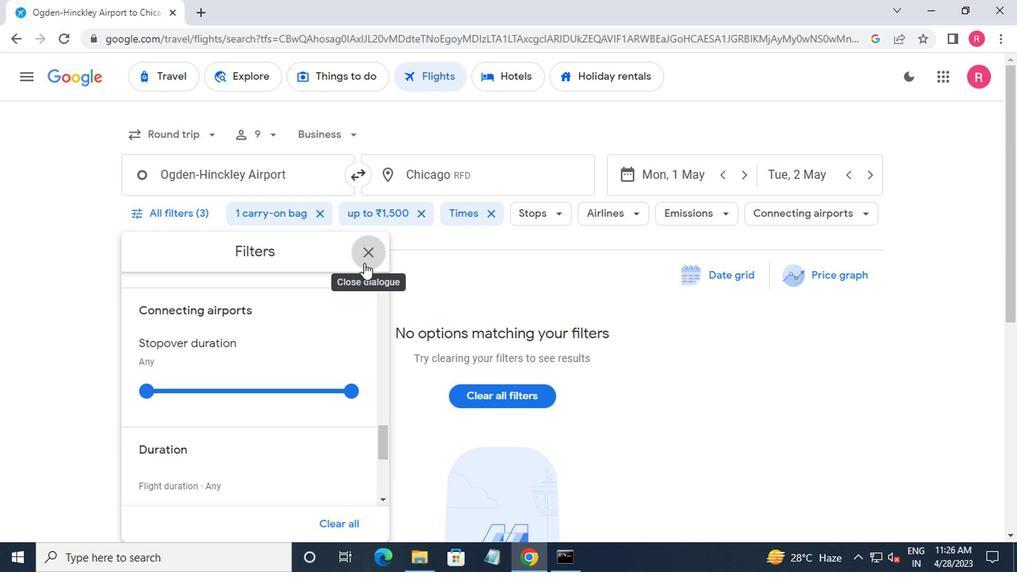 
